 Task: Change  the formatting of the data to Which is Greater than5, In conditional formating, put the option 'Yellow Fill with Drak Yellow Text'In the sheet   Radiant Sales log   book
Action: Mouse moved to (157, 75)
Screenshot: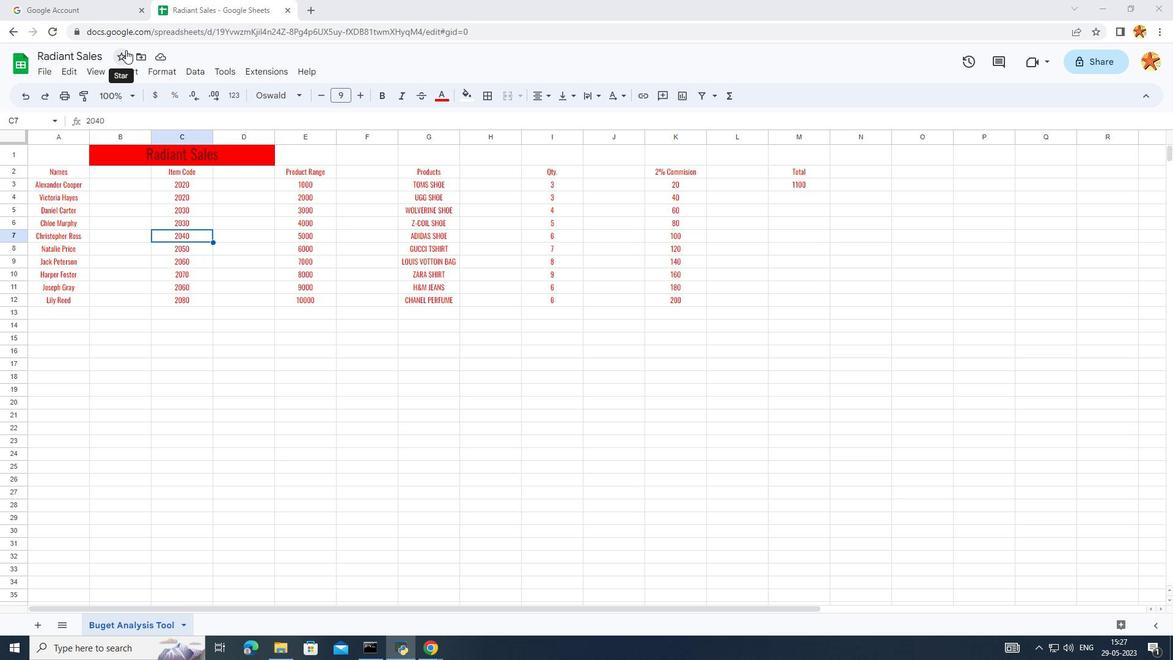 
Action: Mouse pressed left at (157, 75)
Screenshot: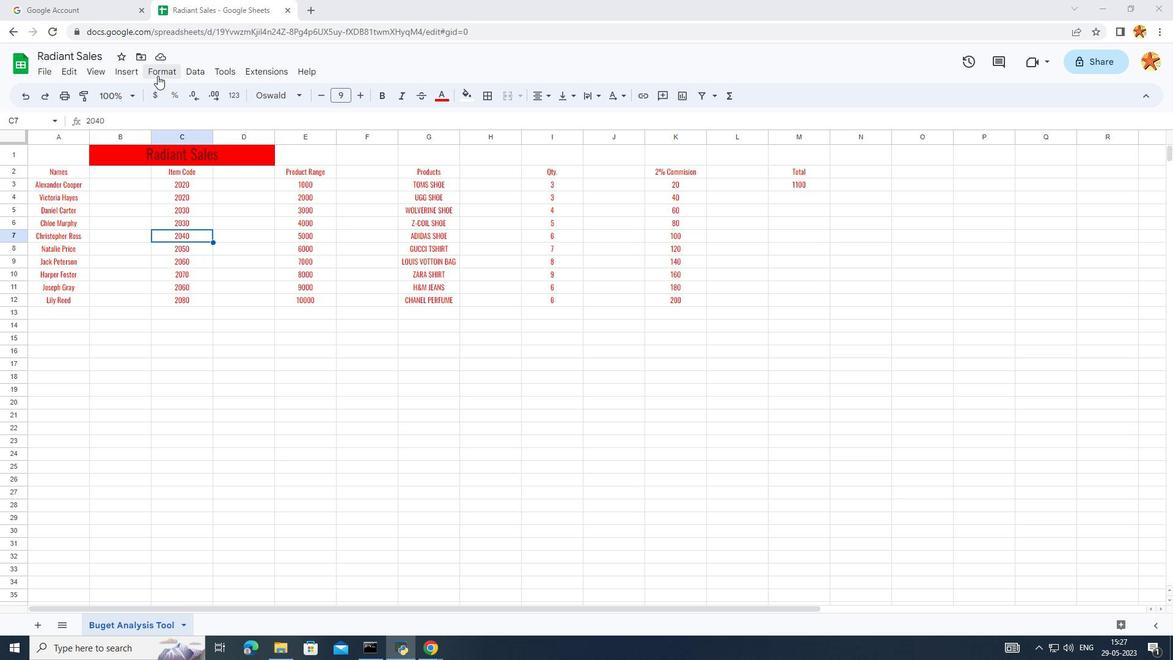 
Action: Mouse moved to (181, 273)
Screenshot: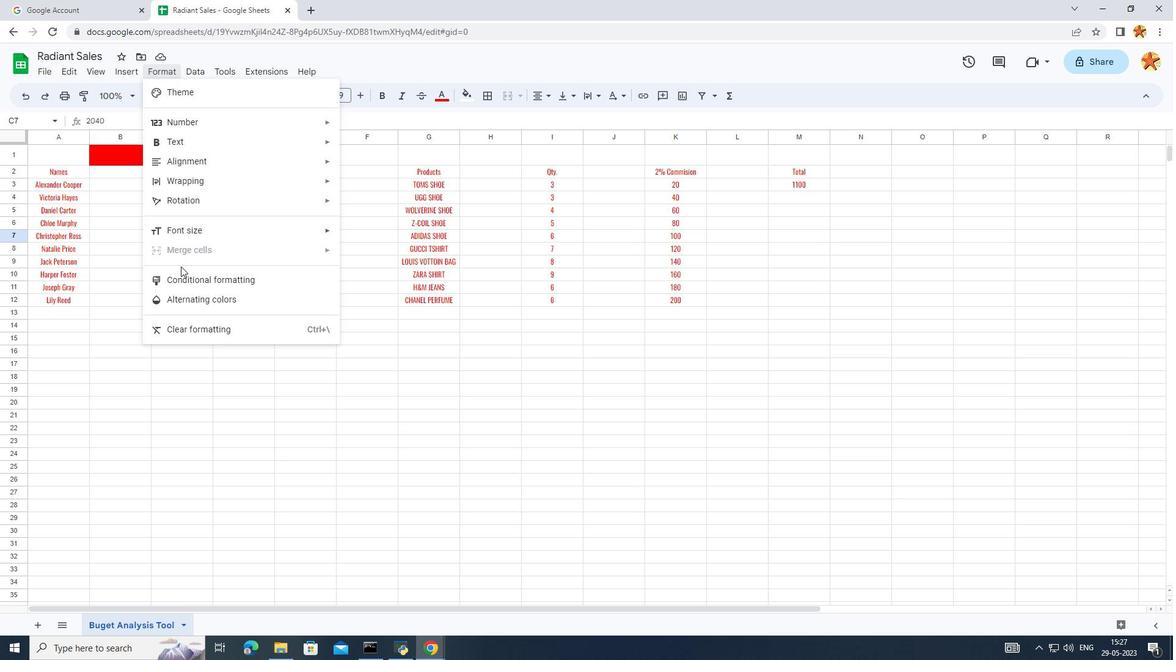 
Action: Mouse pressed left at (181, 273)
Screenshot: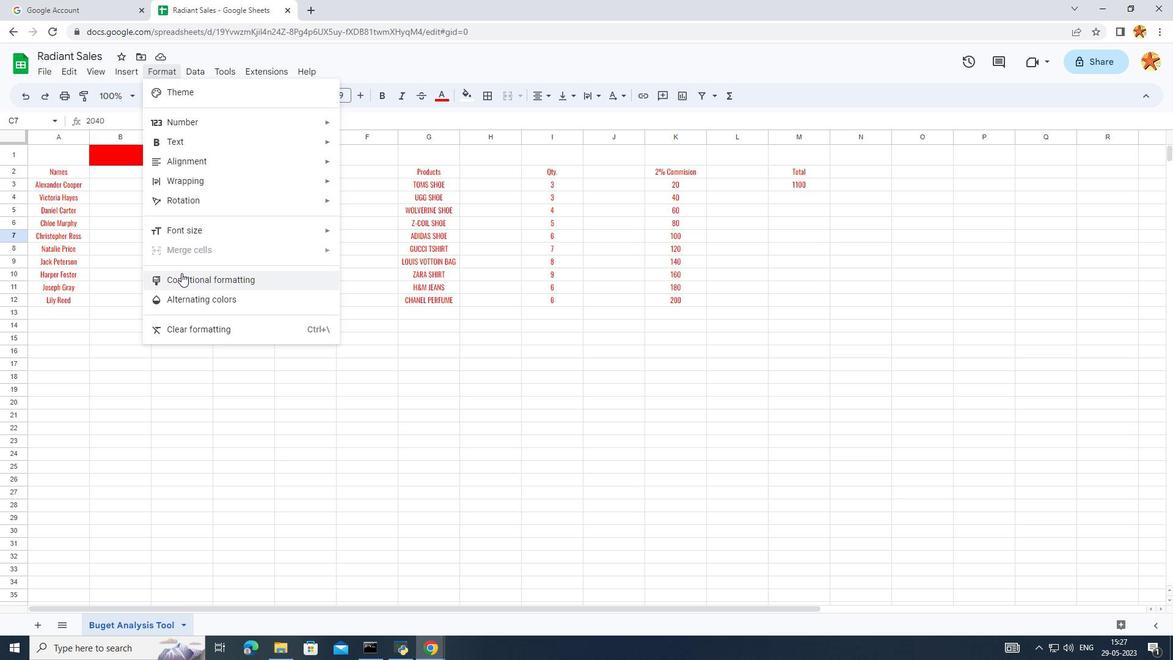 
Action: Mouse moved to (40, 180)
Screenshot: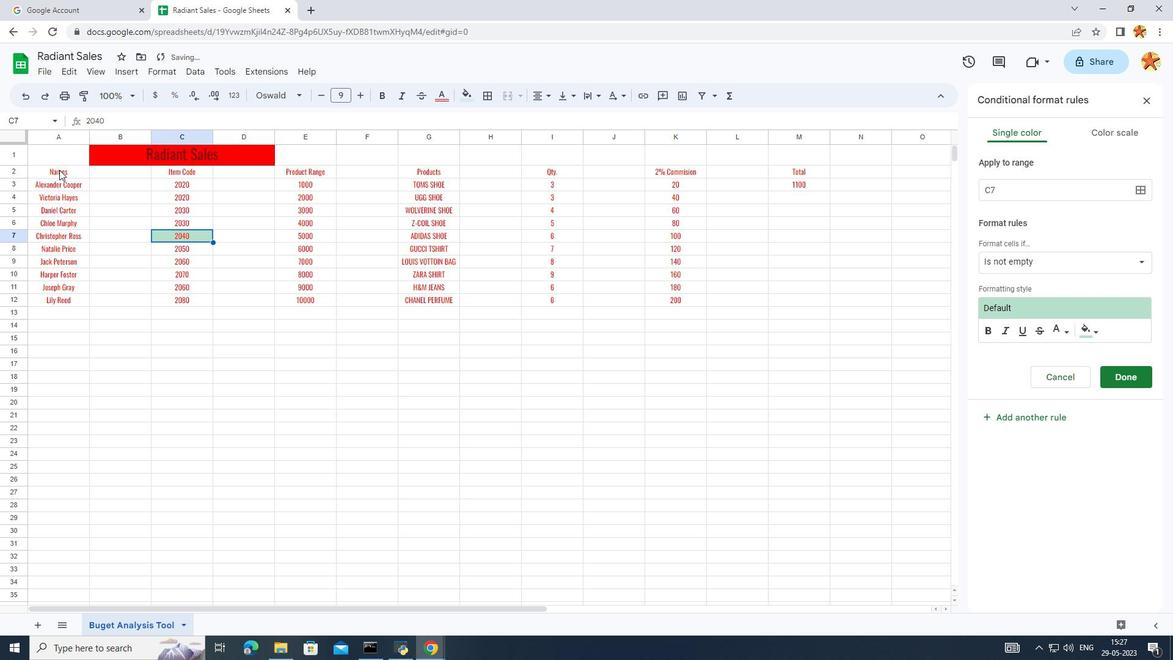 
Action: Mouse pressed left at (40, 180)
Screenshot: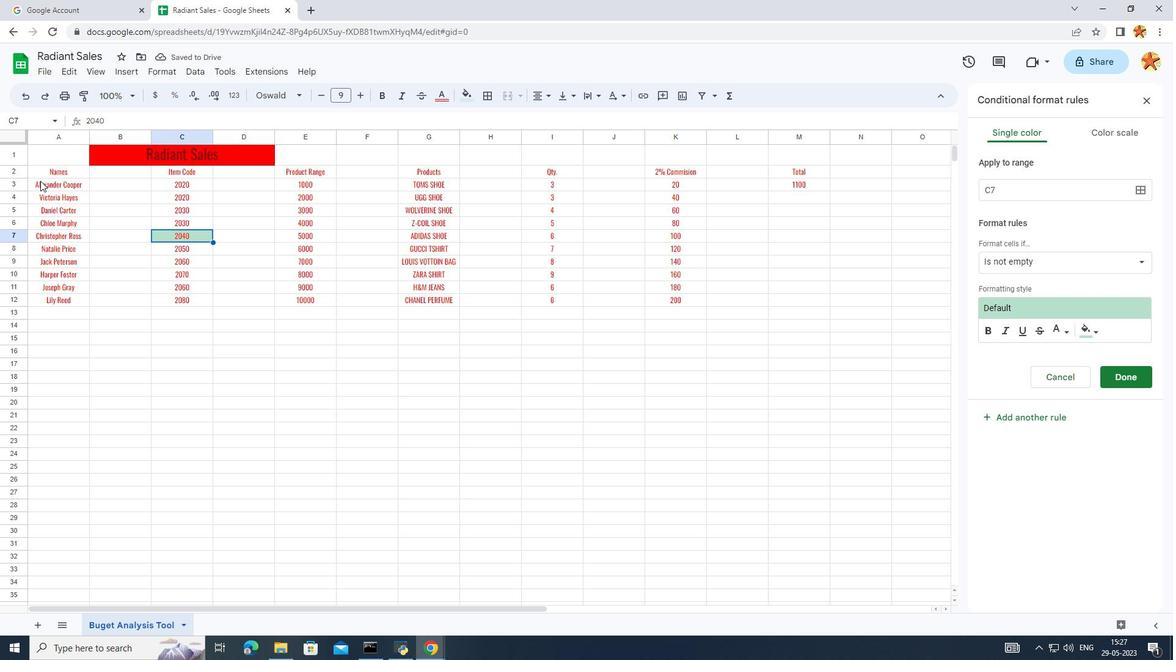 
Action: Mouse moved to (803, 351)
Screenshot: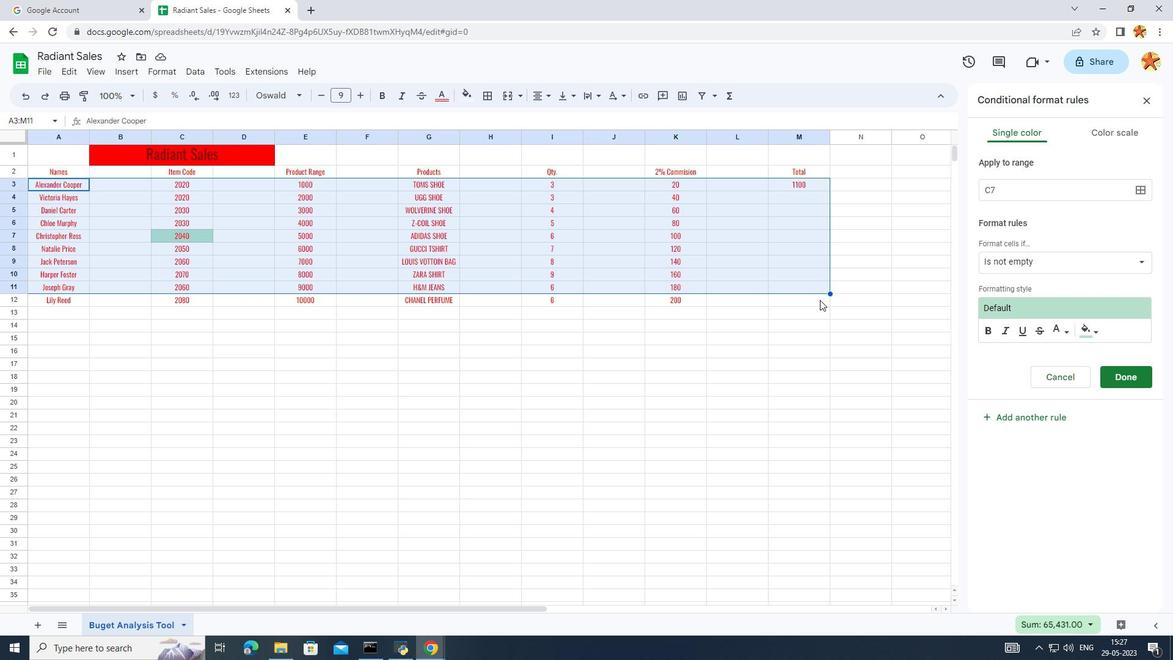 
Action: Mouse pressed left at (803, 351)
Screenshot: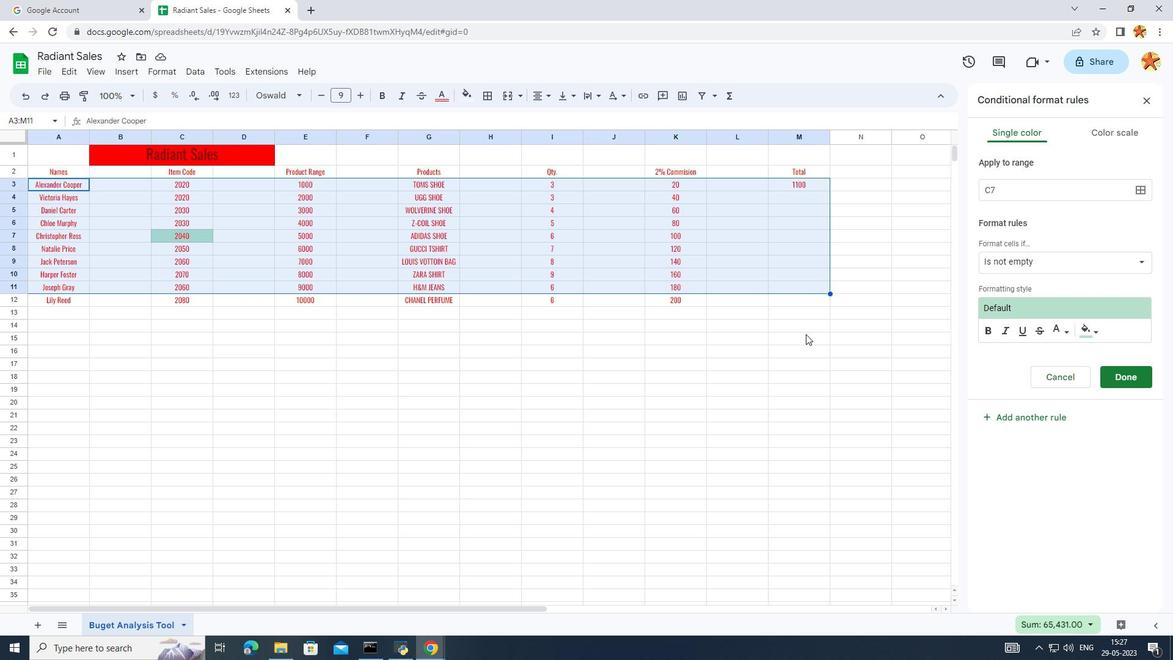 
Action: Mouse moved to (833, 311)
Screenshot: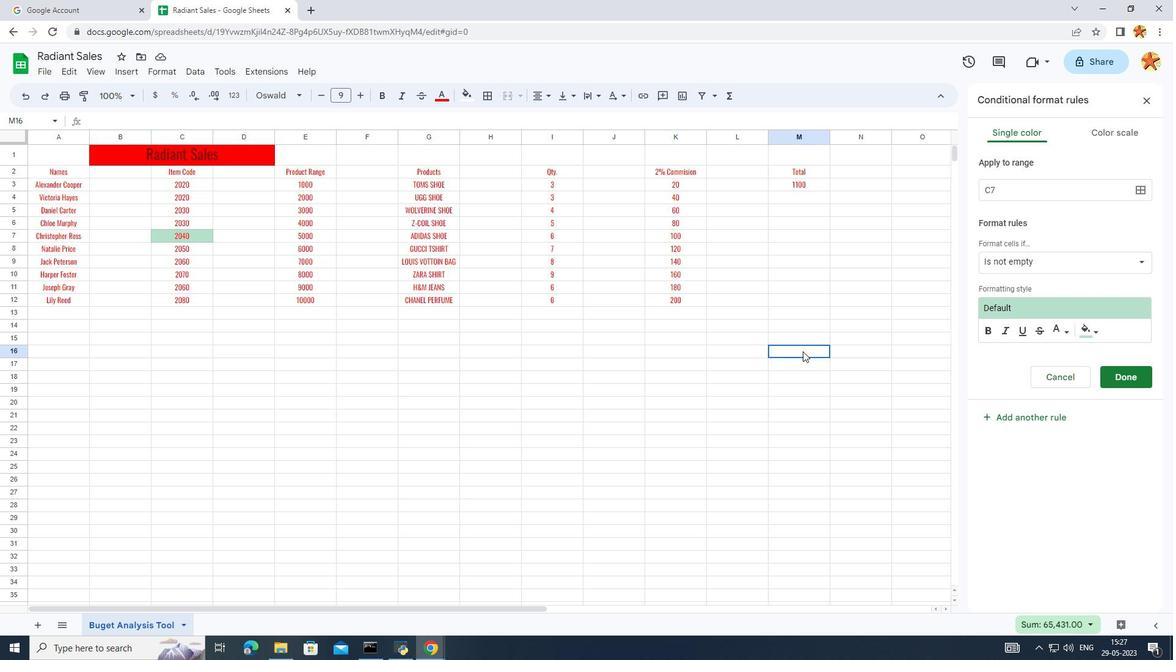 
Action: Mouse pressed left at (833, 311)
Screenshot: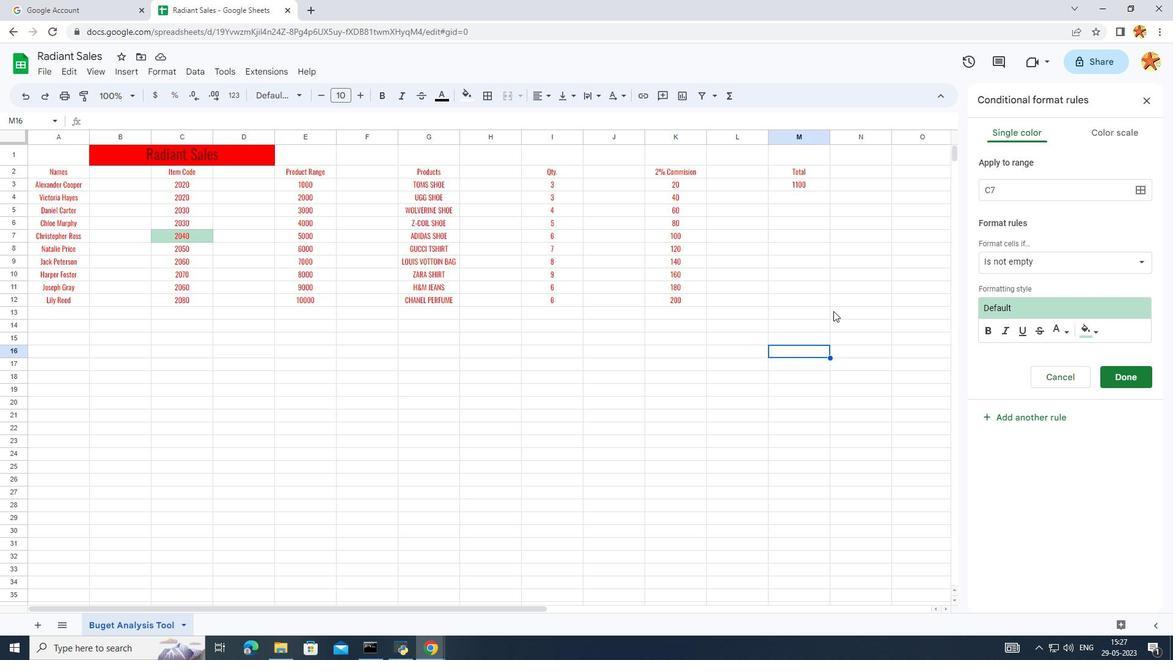 
Action: Mouse moved to (34, 202)
Screenshot: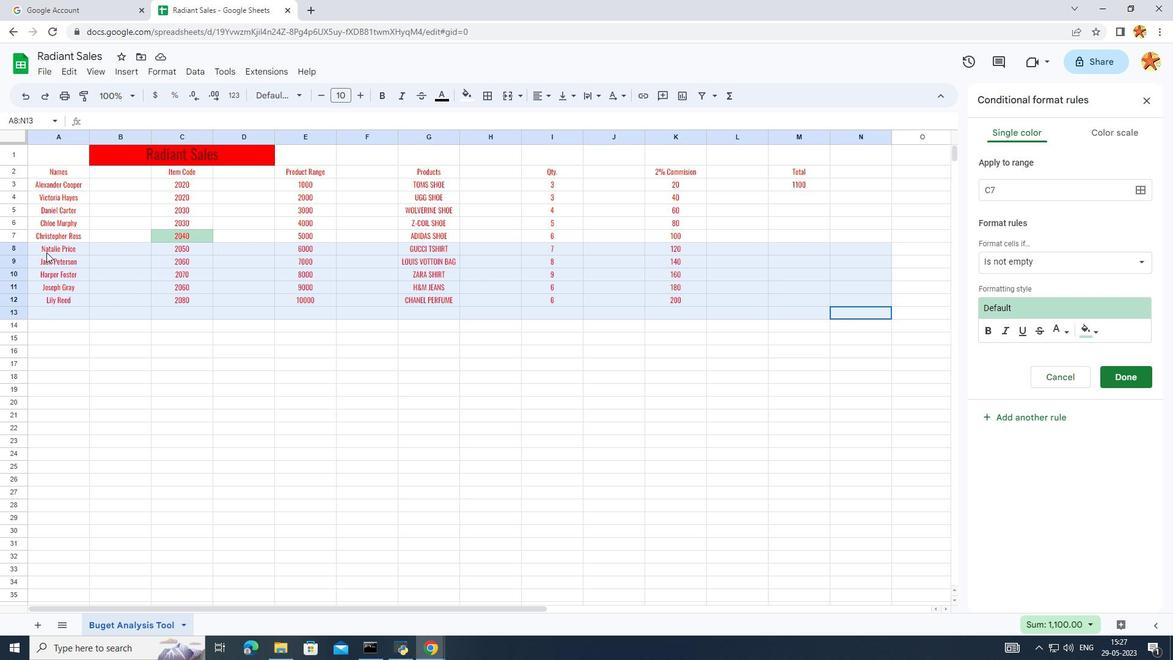 
Action: Mouse pressed left at (34, 207)
Screenshot: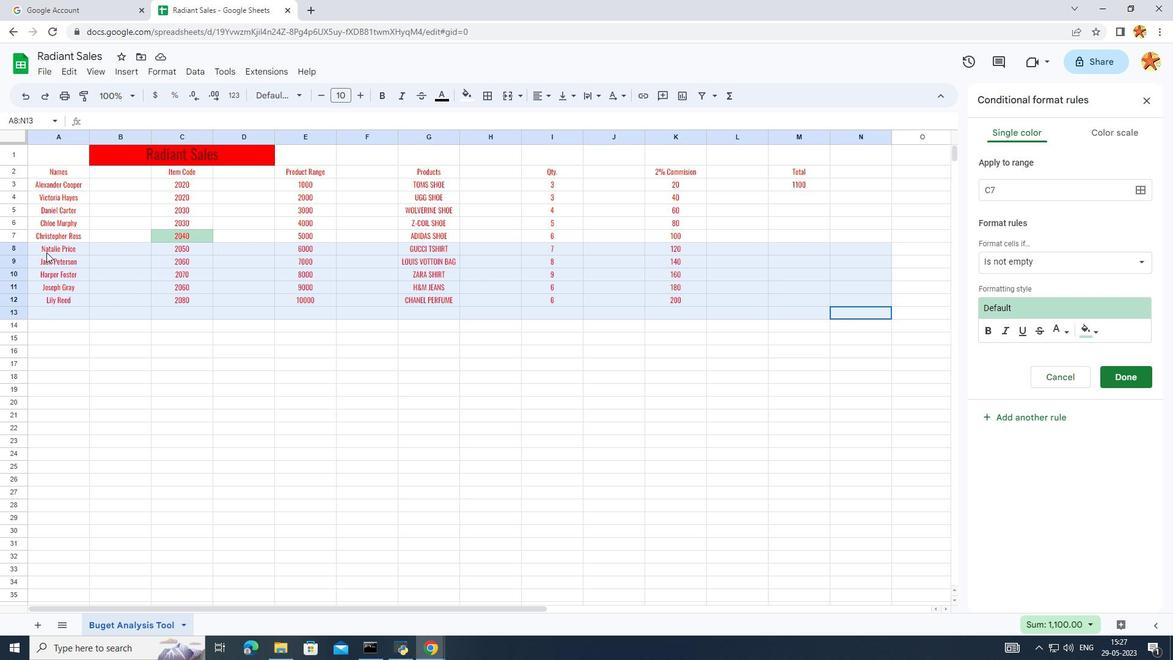 
Action: Mouse moved to (780, 341)
Screenshot: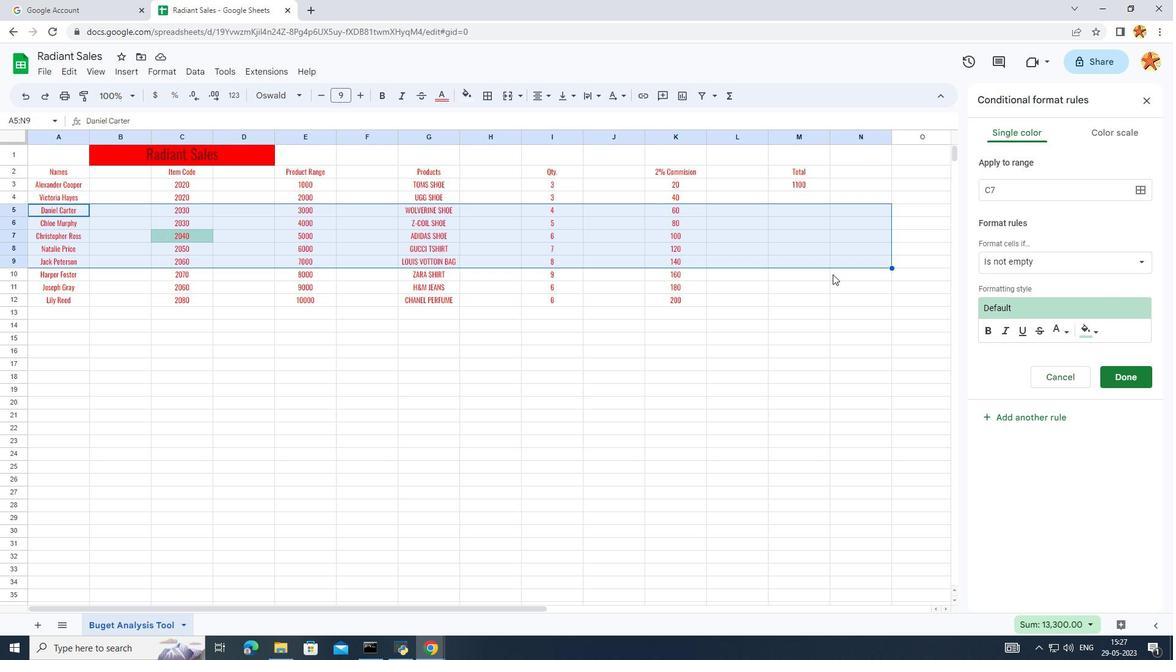 
Action: Mouse pressed left at (780, 341)
Screenshot: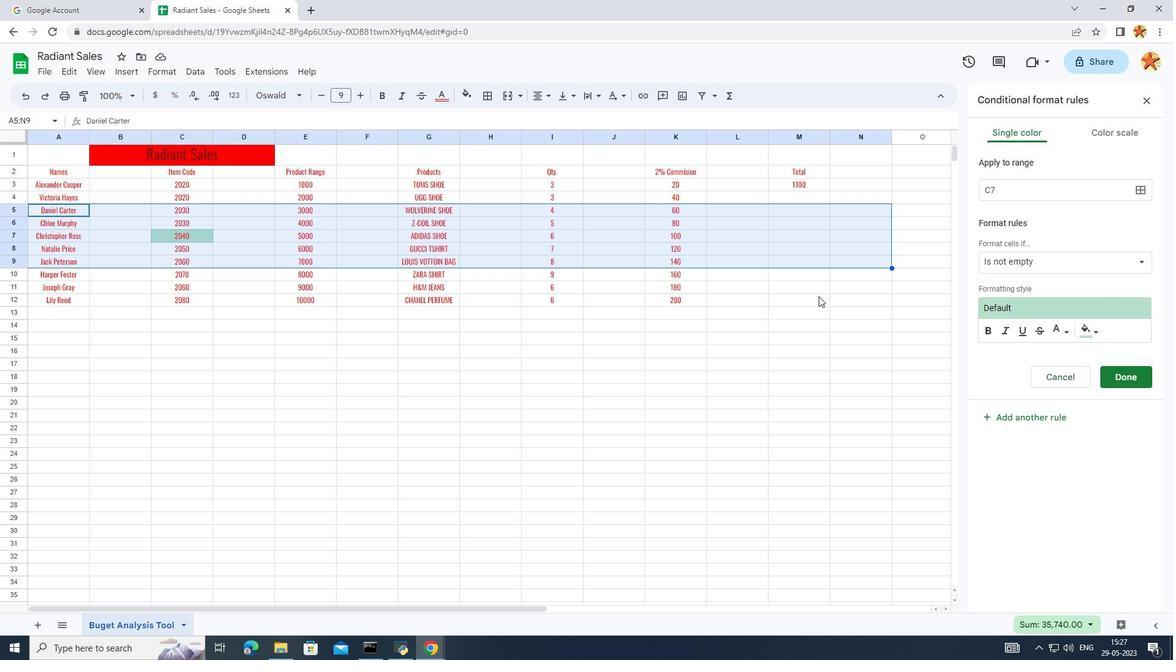 
Action: Mouse moved to (809, 303)
Screenshot: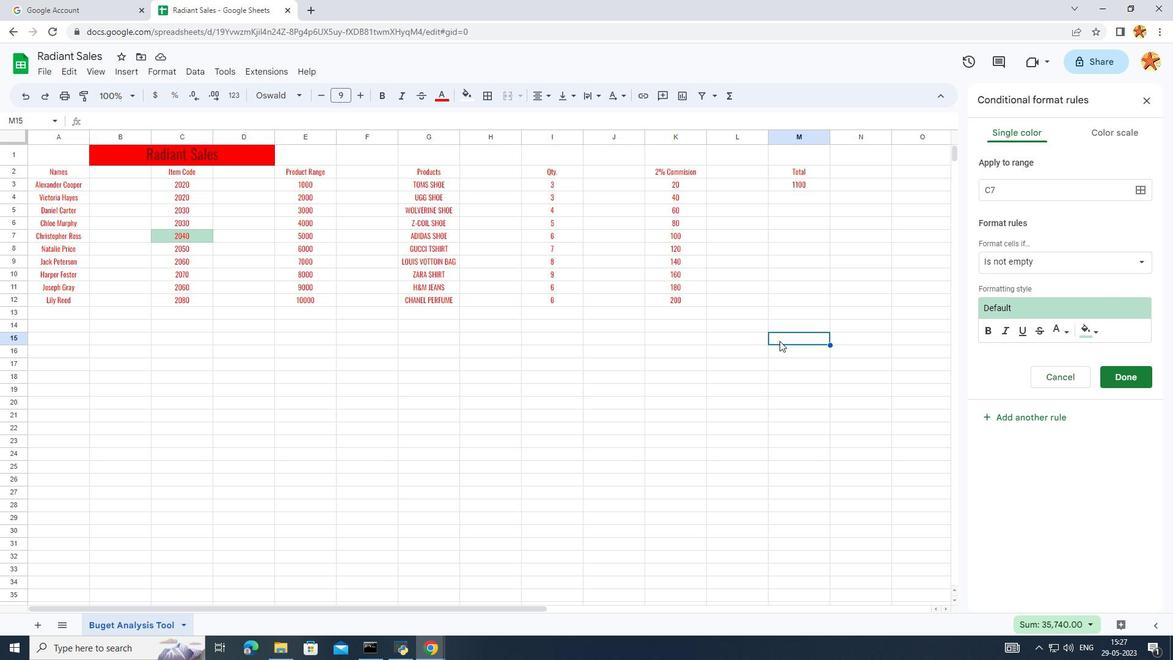 
Action: Mouse pressed left at (809, 303)
Screenshot: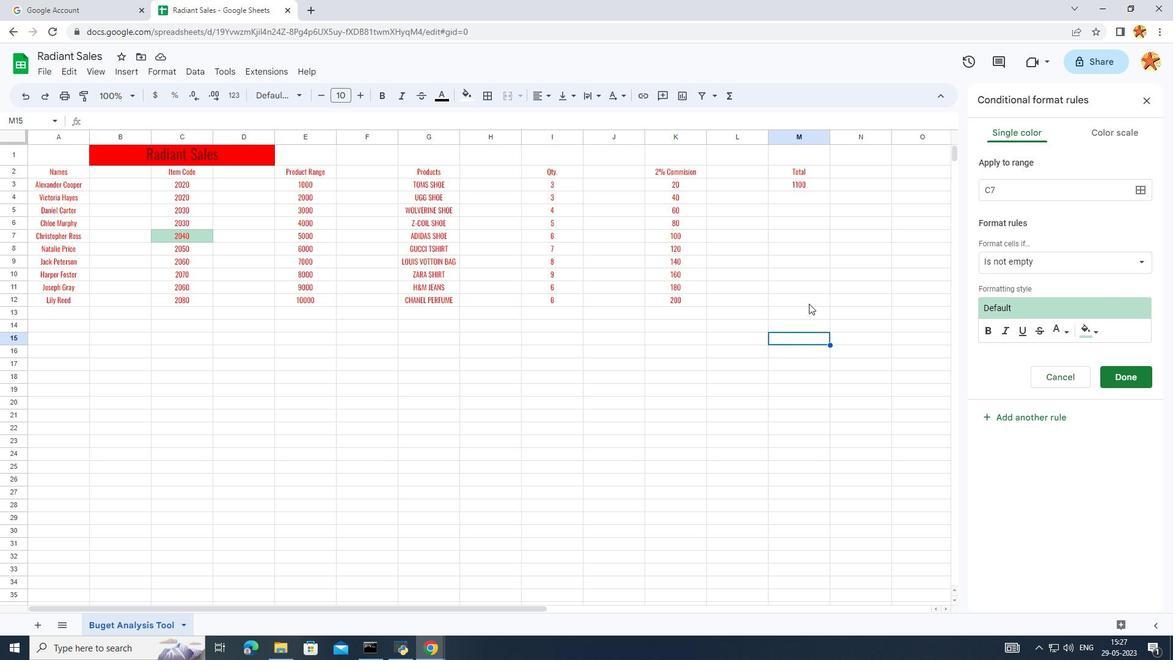 
Action: Mouse moved to (791, 162)
Screenshot: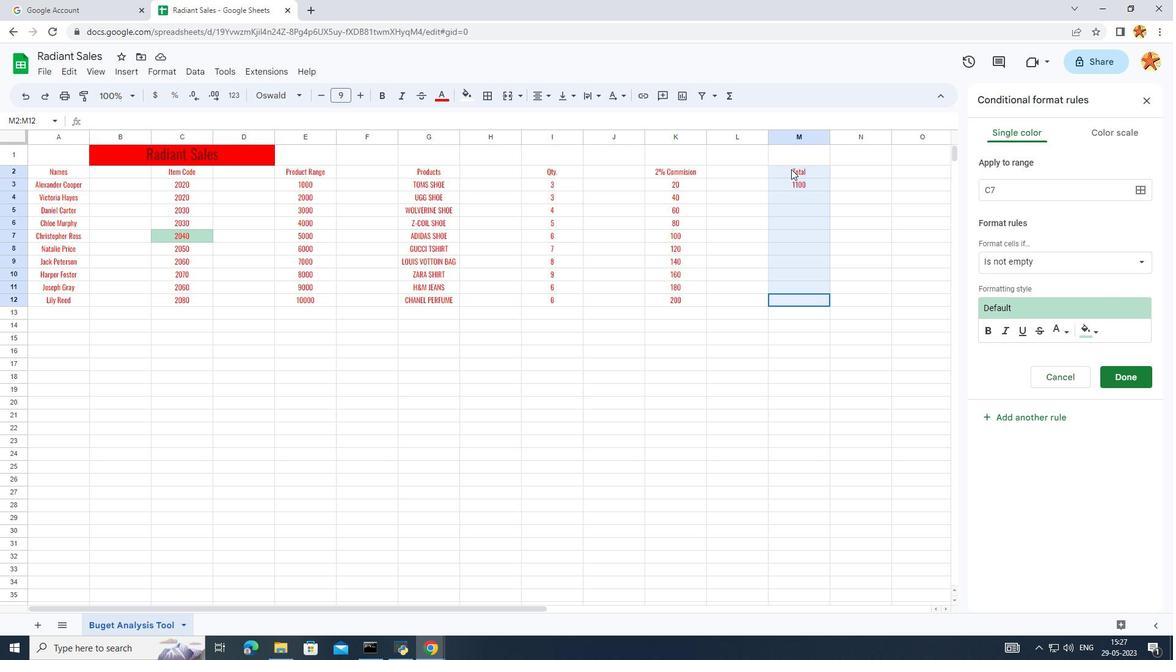 
Action: Mouse pressed left at (791, 163)
Screenshot: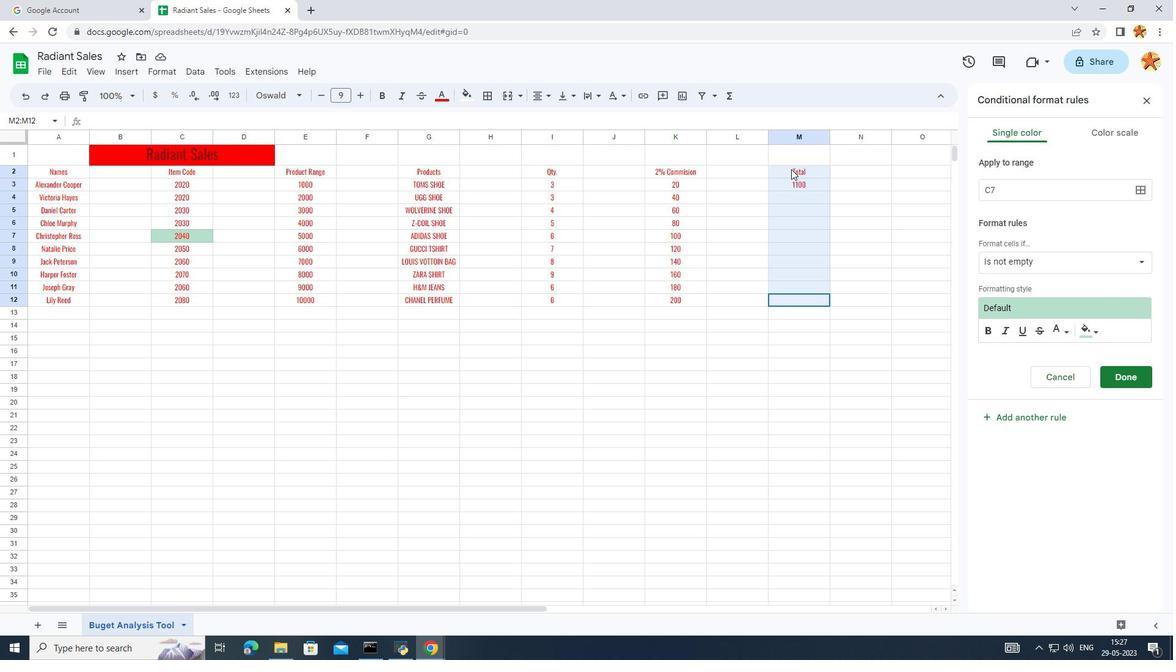 
Action: Mouse moved to (1033, 265)
Screenshot: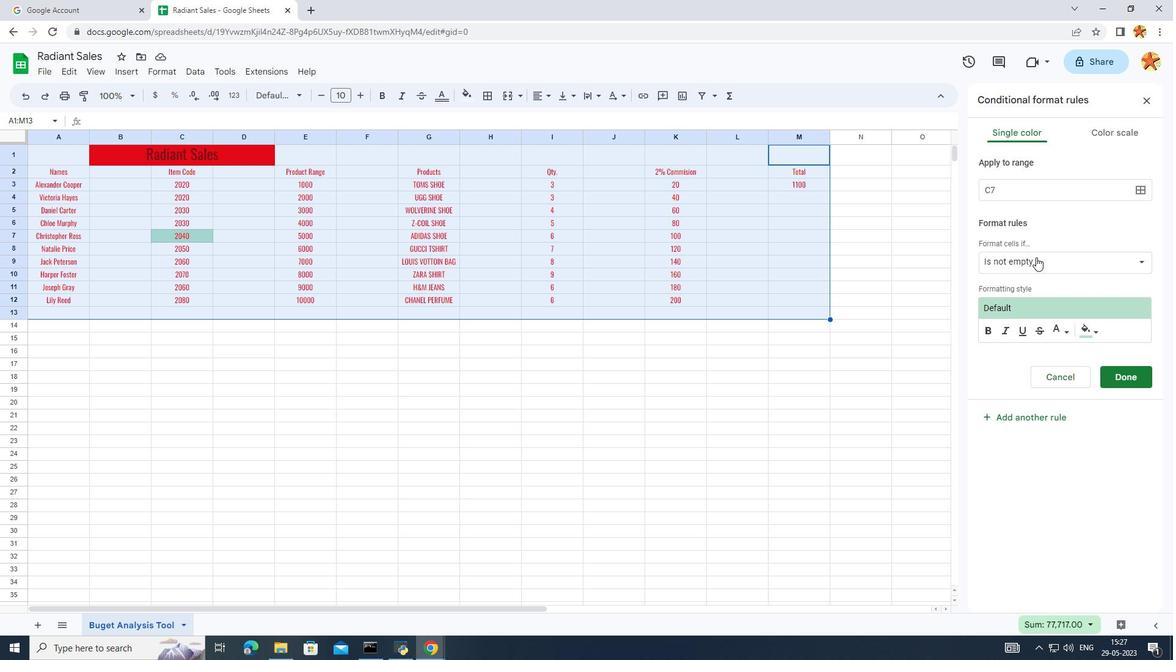 
Action: Mouse pressed left at (1033, 265)
Screenshot: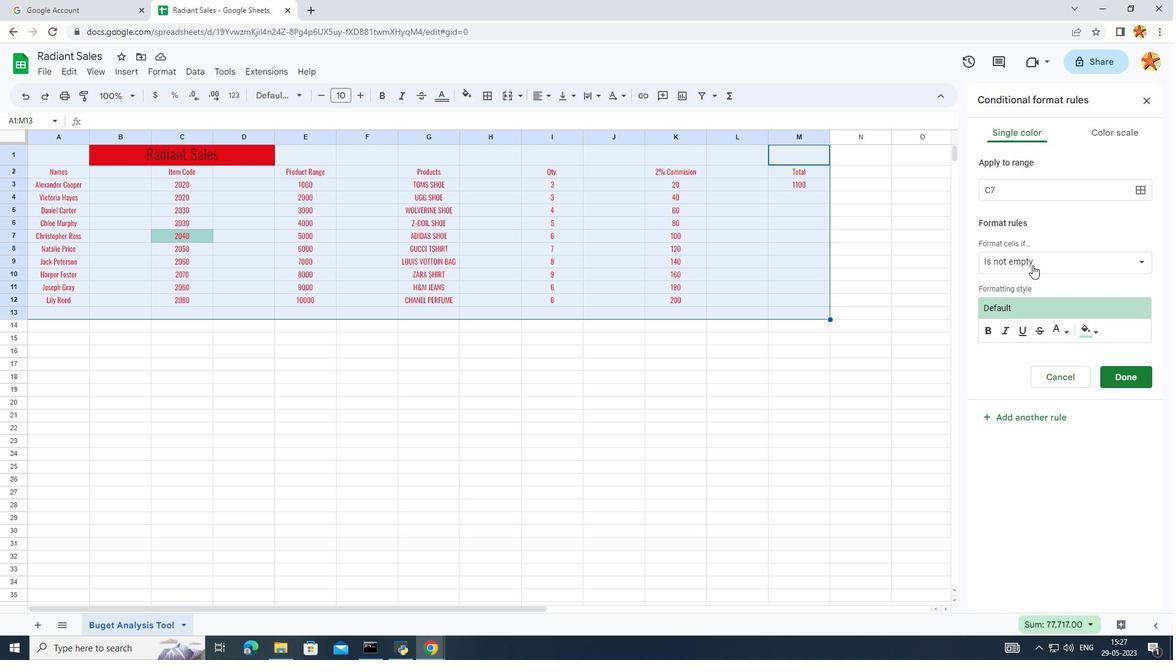 
Action: Mouse moved to (1006, 456)
Screenshot: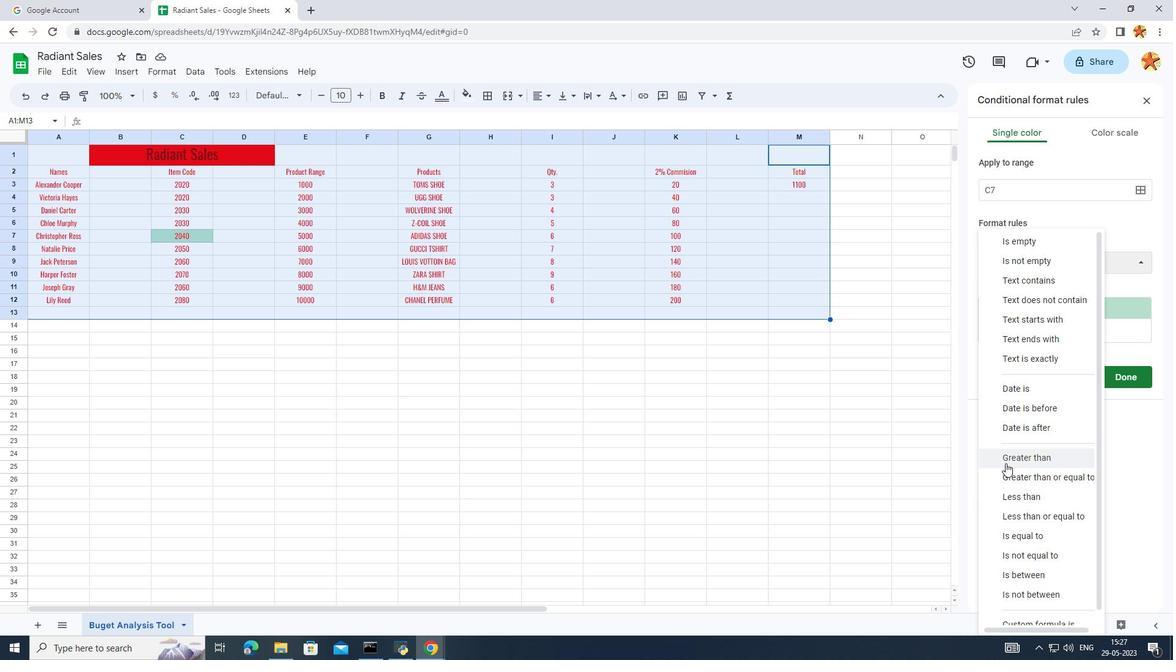 
Action: Mouse pressed left at (1006, 456)
Screenshot: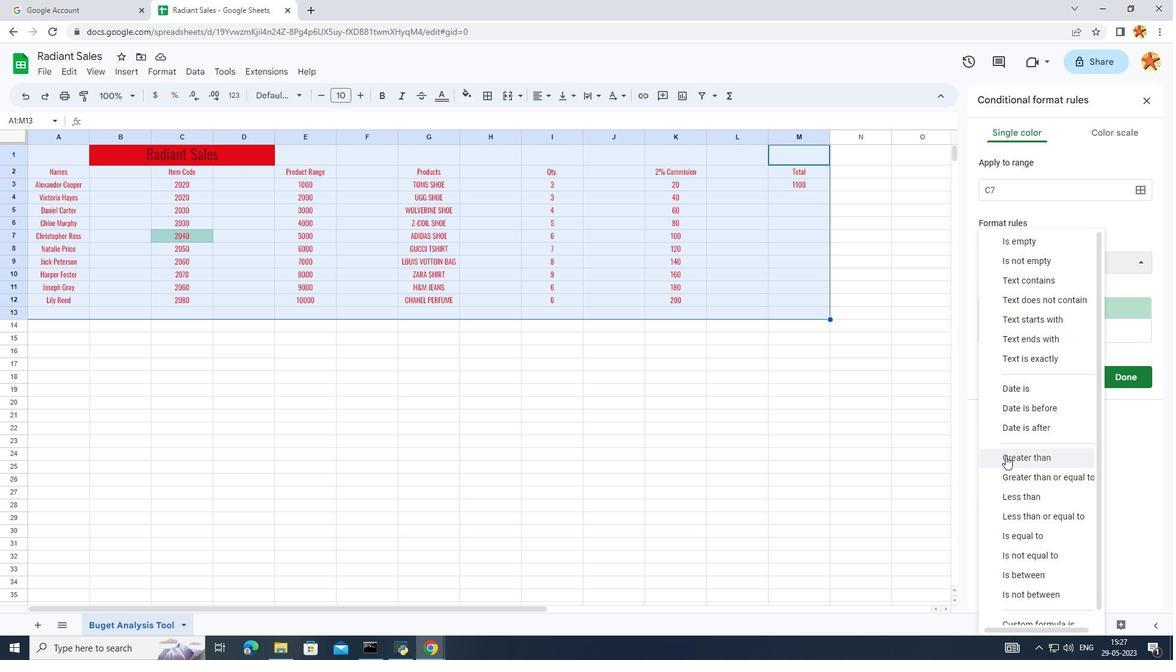 
Action: Mouse moved to (989, 287)
Screenshot: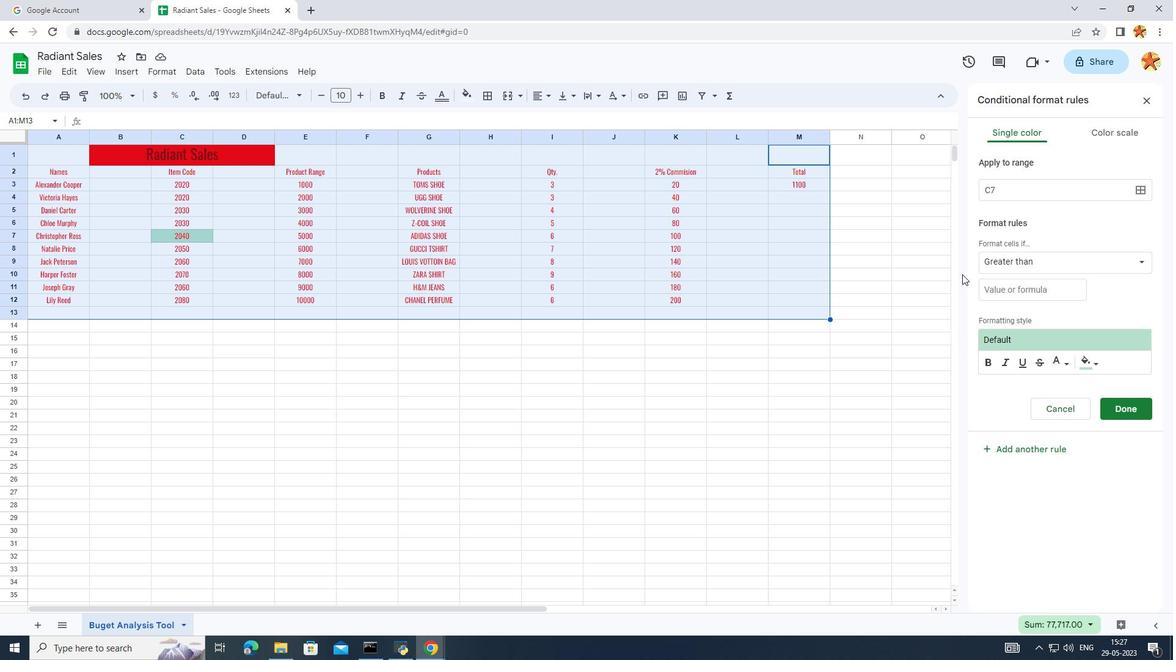 
Action: Mouse pressed left at (989, 287)
Screenshot: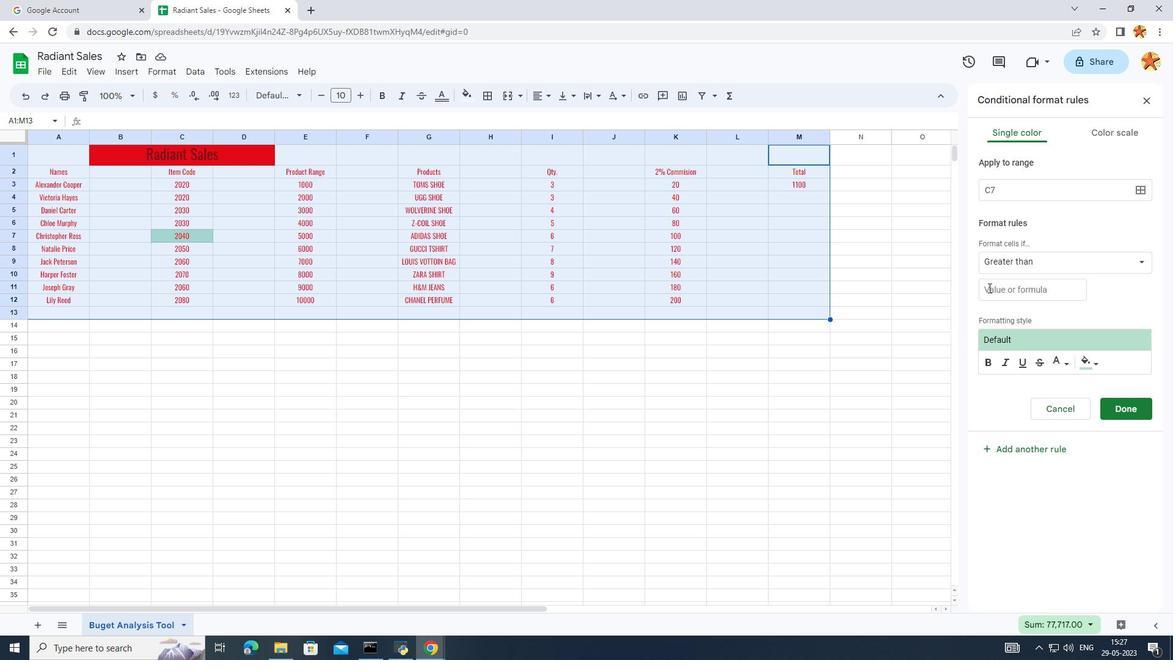 
Action: Key pressed 5
Screenshot: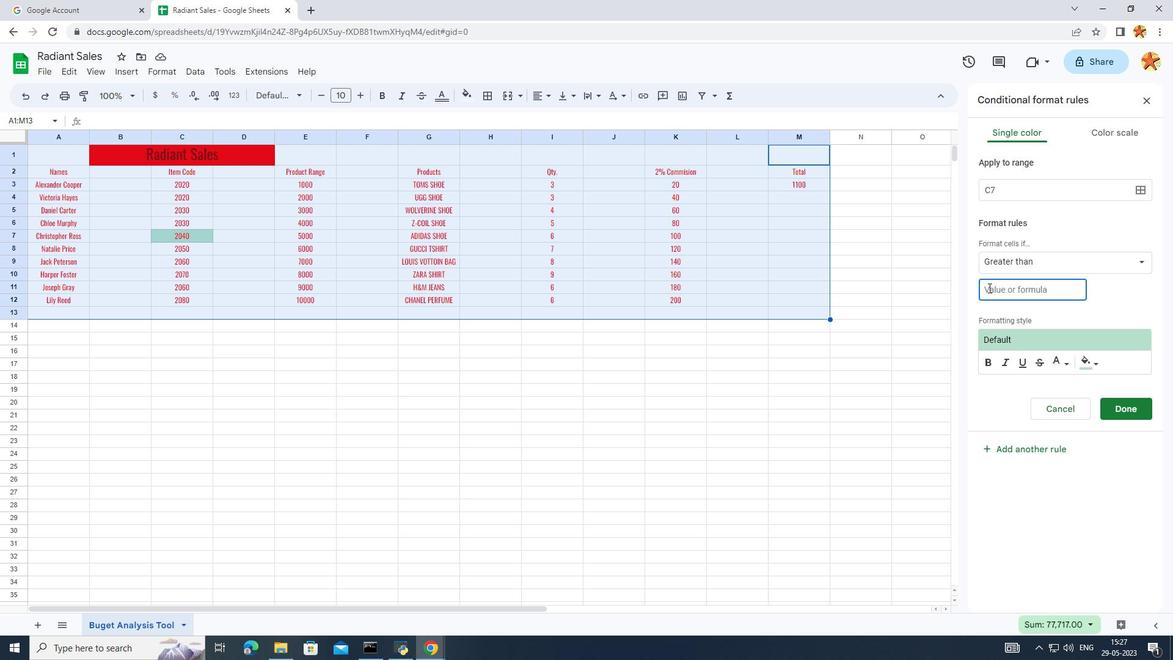
Action: Mouse moved to (1089, 358)
Screenshot: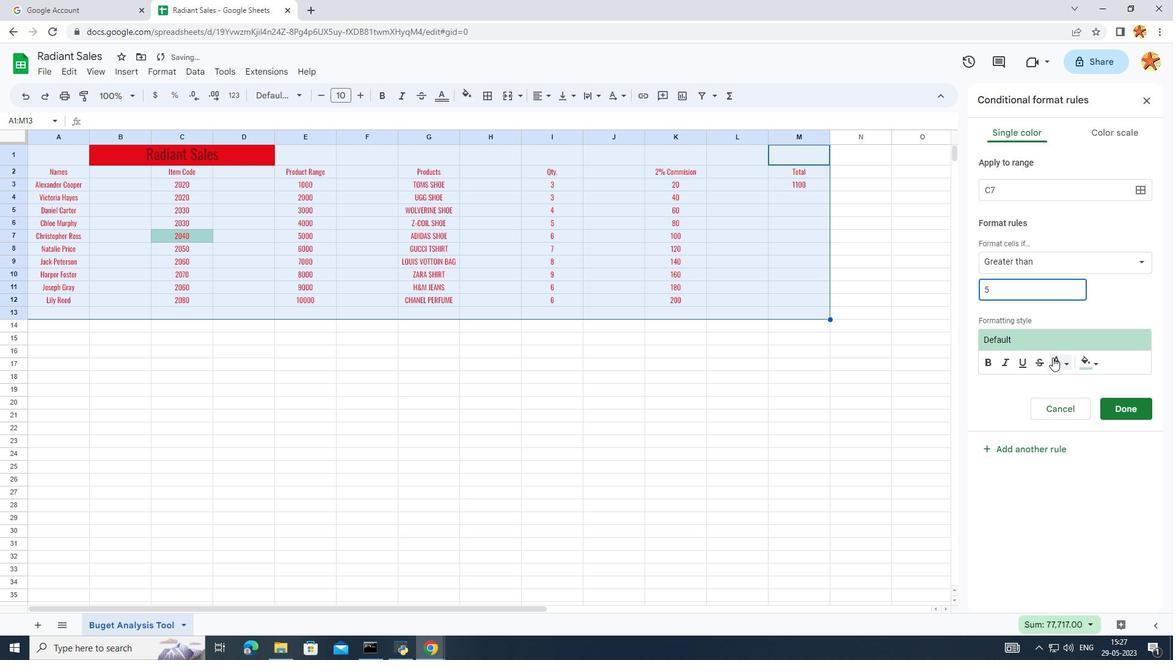 
Action: Mouse pressed left at (1089, 358)
Screenshot: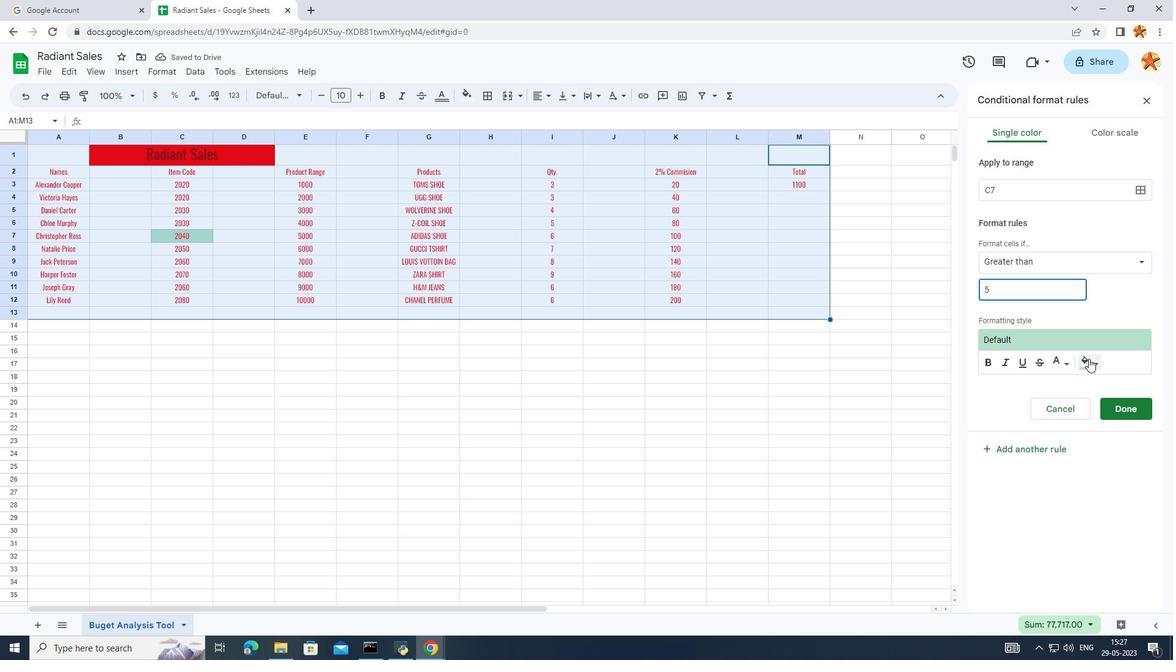 
Action: Mouse moved to (1008, 483)
Screenshot: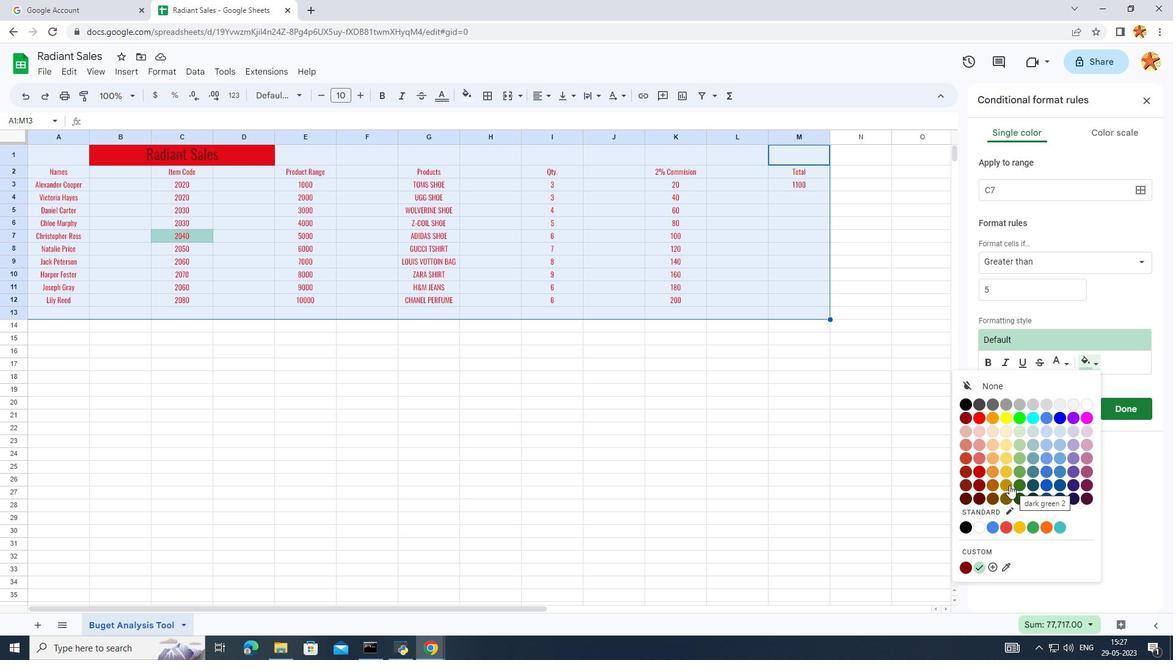 
Action: Mouse pressed left at (1008, 483)
Screenshot: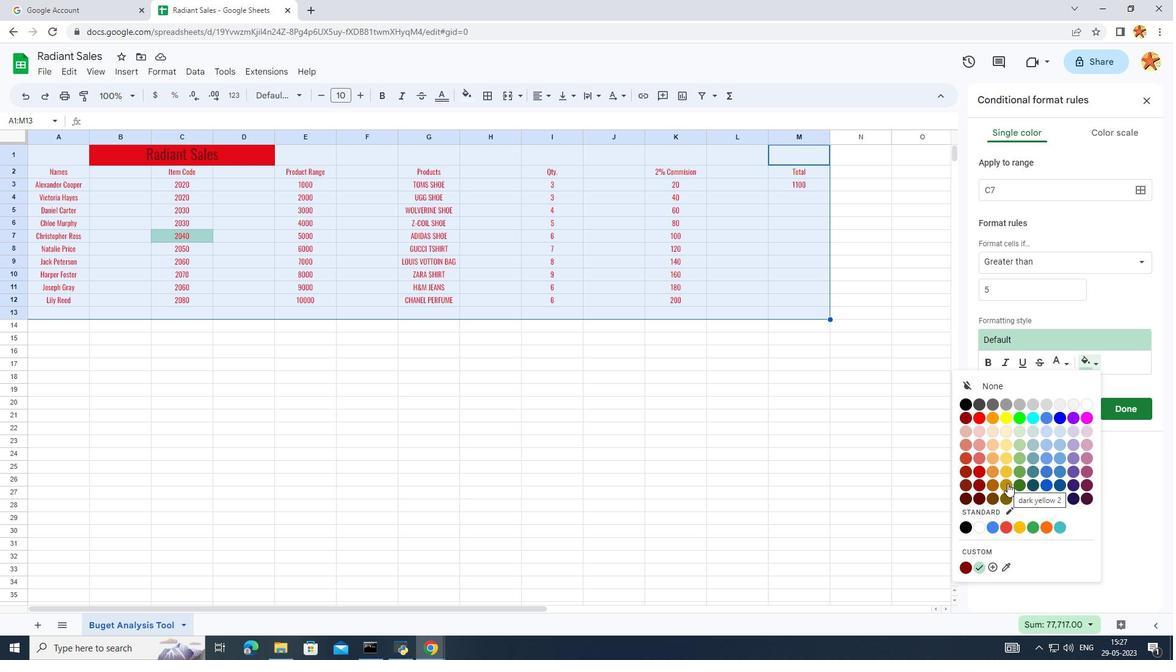 
Action: Mouse moved to (1138, 409)
Screenshot: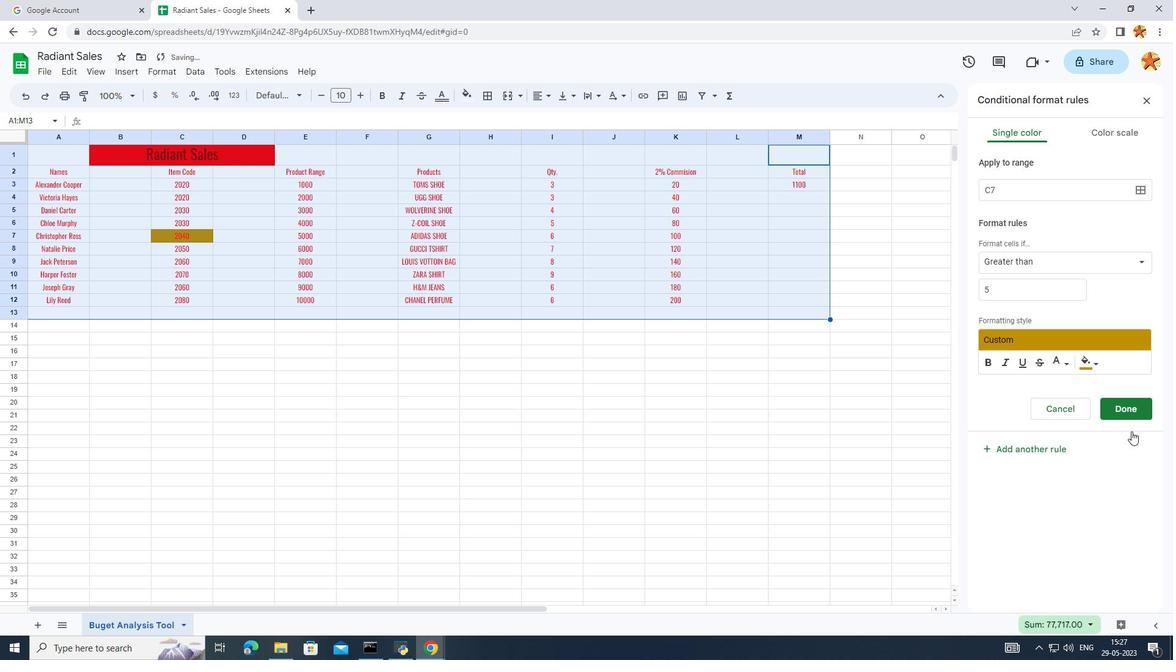 
Action: Mouse pressed left at (1138, 409)
Screenshot: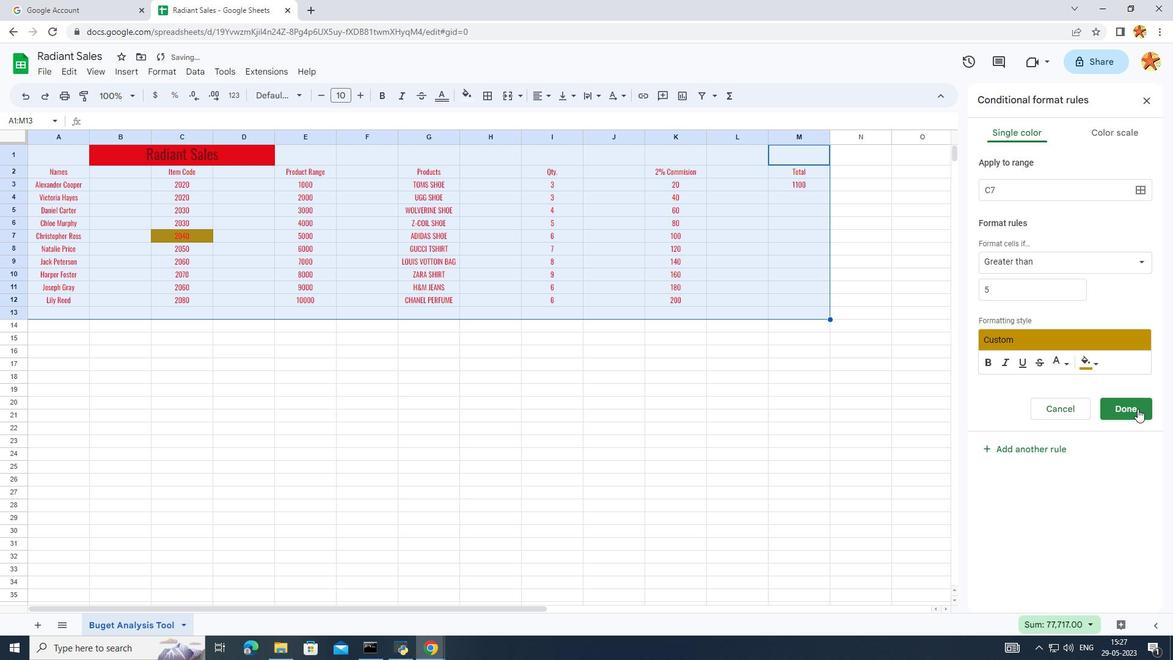 
Action: Mouse moved to (306, 488)
Screenshot: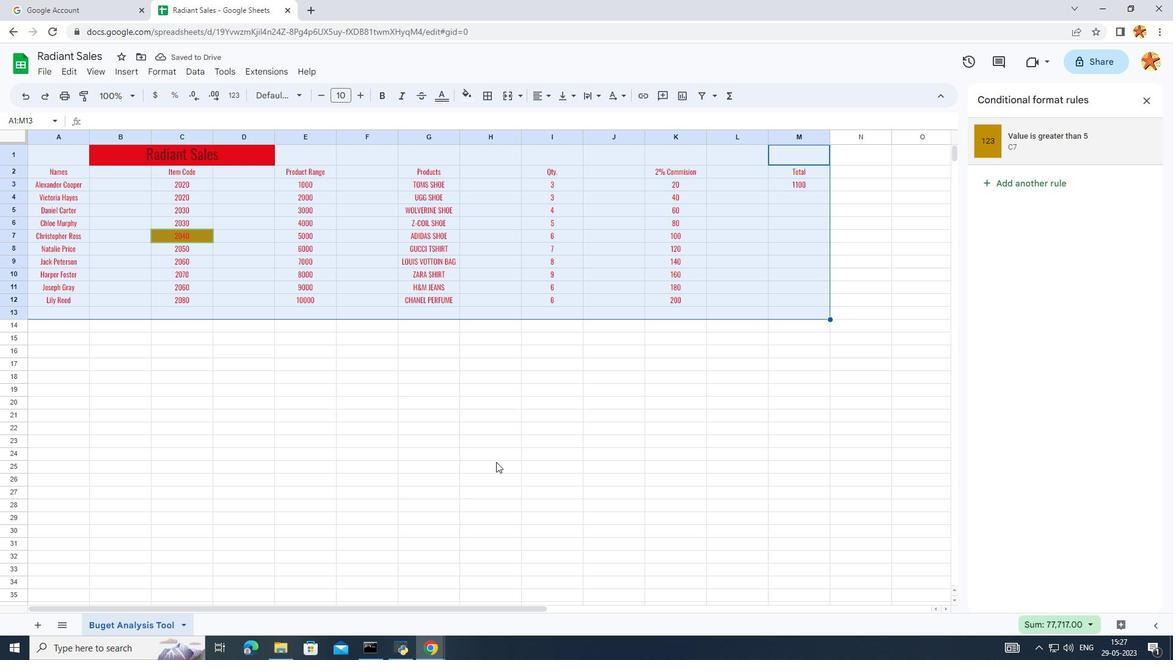 
Action: Mouse pressed left at (306, 488)
Screenshot: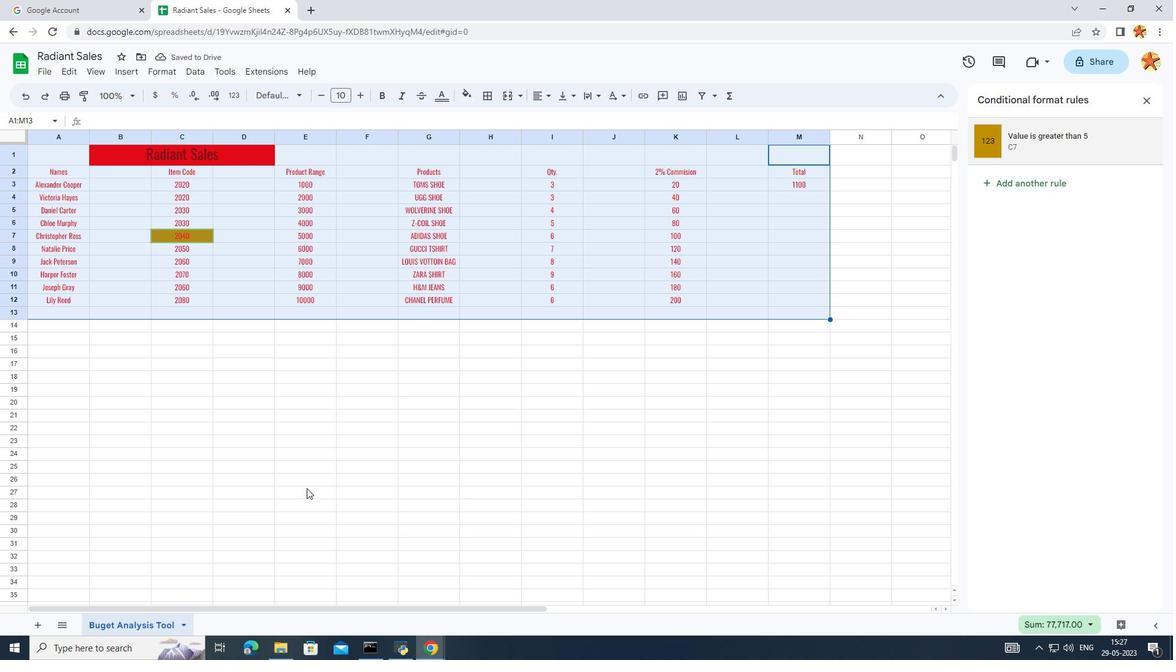 
Action: Mouse moved to (27, 174)
Screenshot: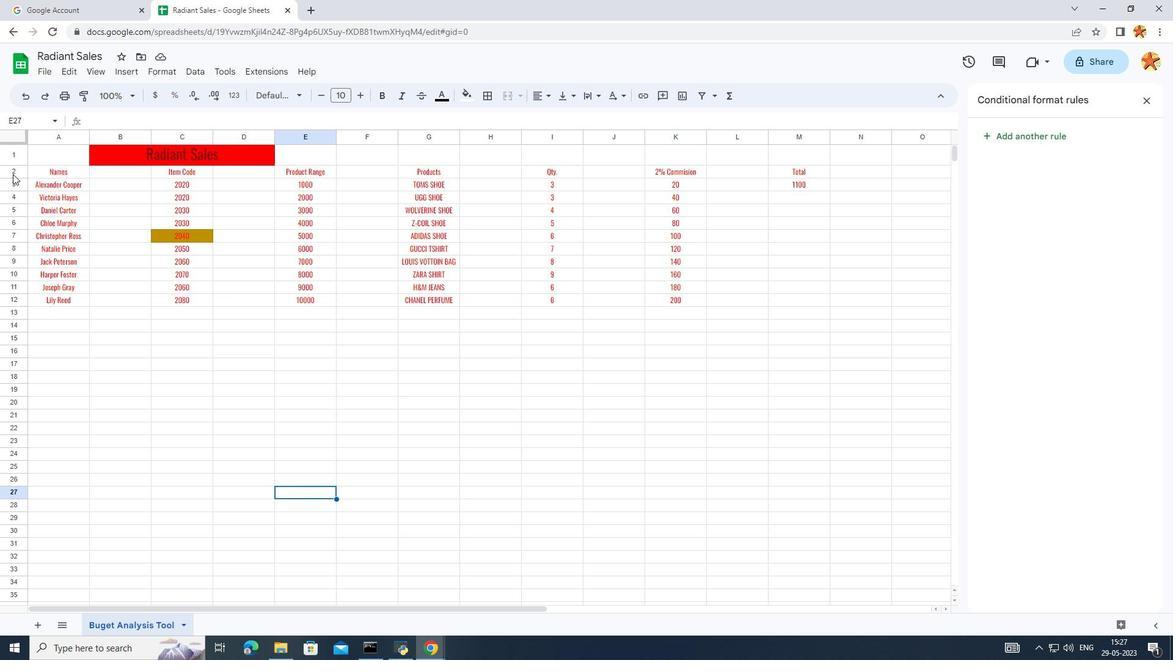 
Action: Mouse pressed left at (27, 174)
Screenshot: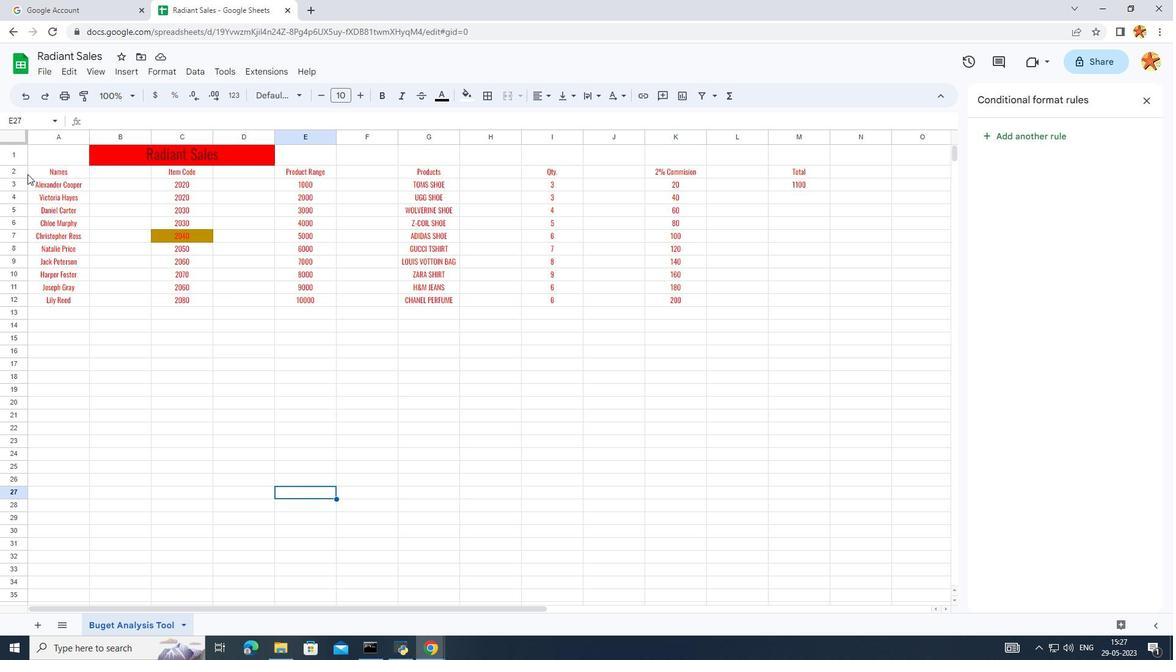 
Action: Mouse moved to (1033, 137)
Screenshot: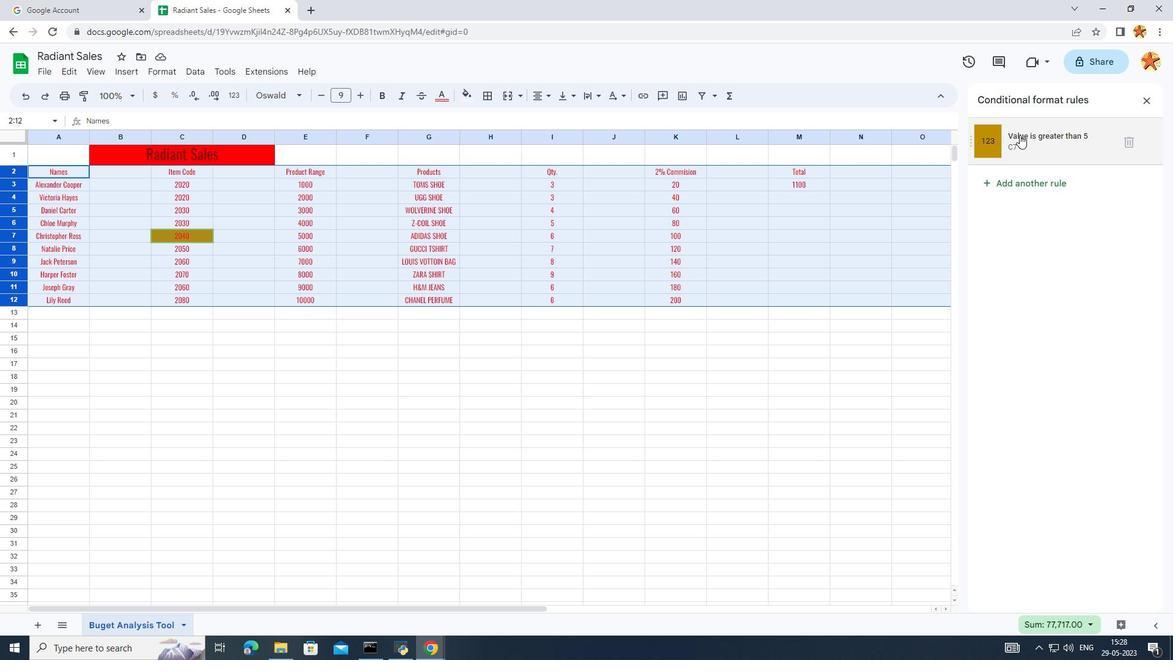 
Action: Mouse pressed left at (1033, 137)
Screenshot: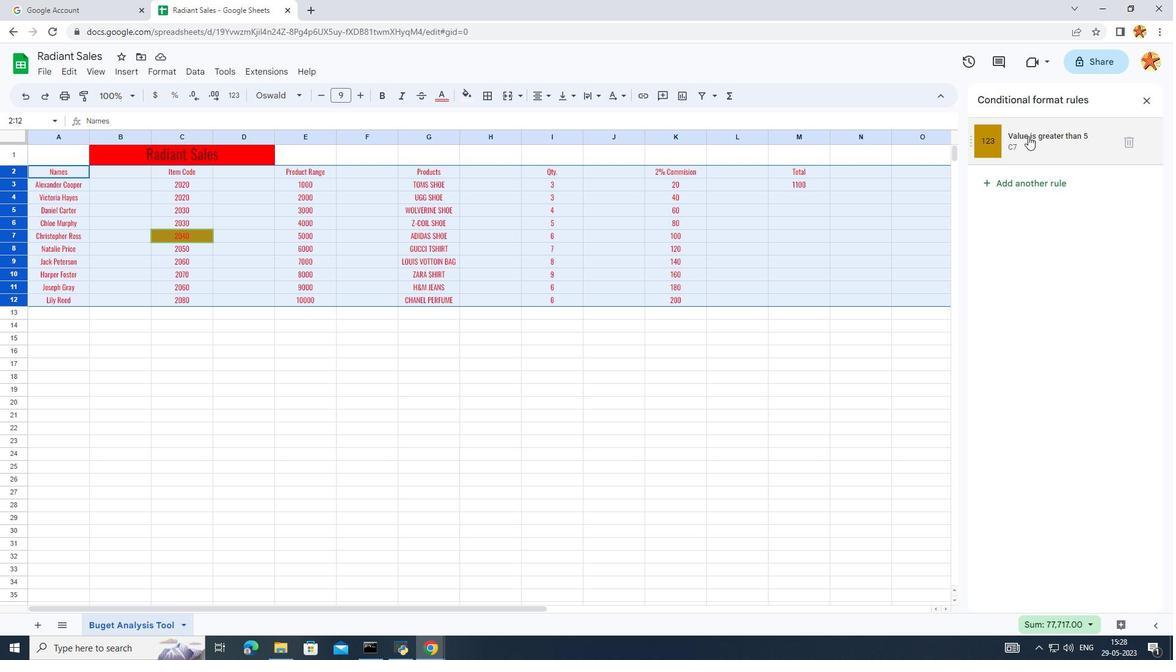
Action: Mouse moved to (1027, 191)
Screenshot: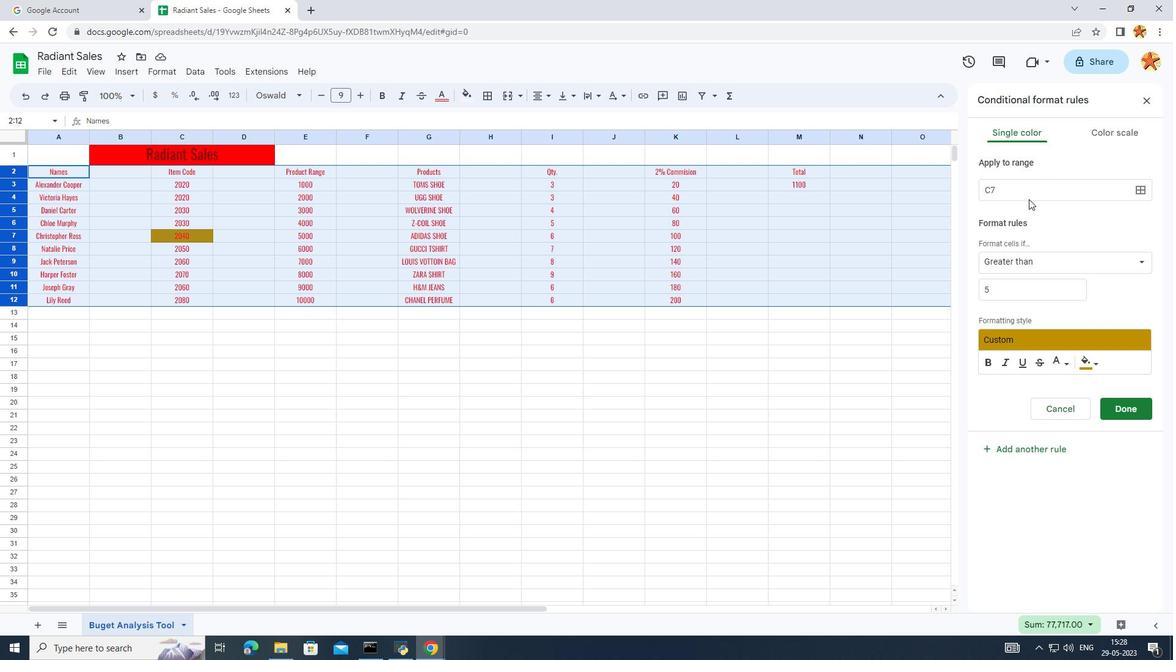
Action: Mouse pressed left at (1027, 191)
Screenshot: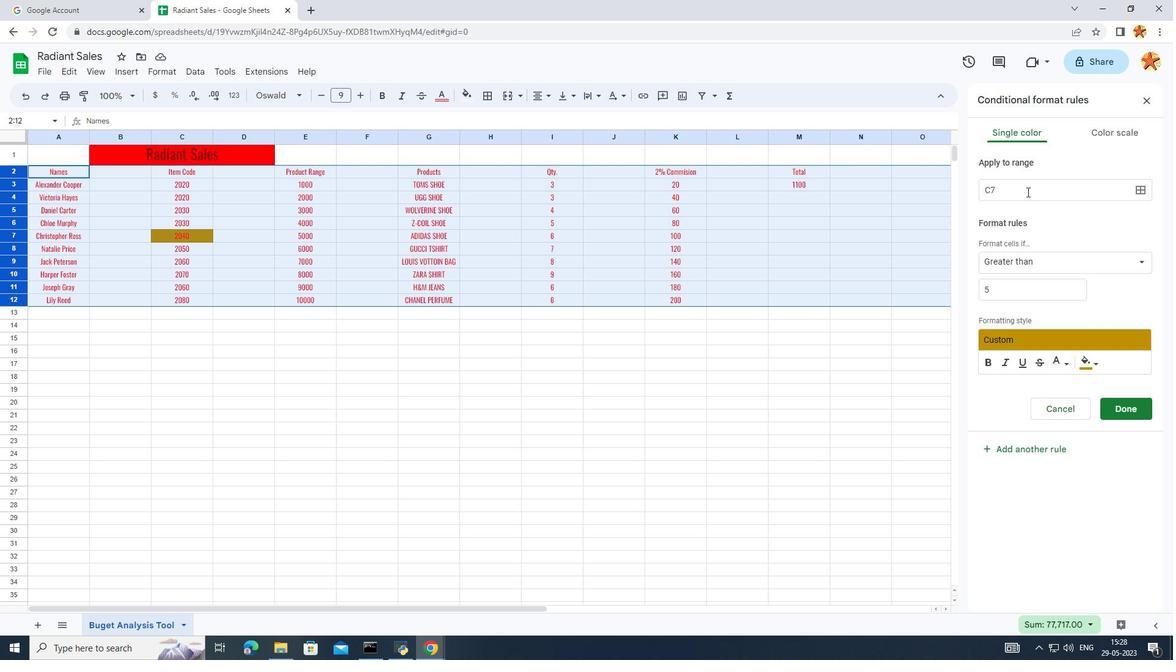 
Action: Mouse pressed left at (1027, 191)
Screenshot: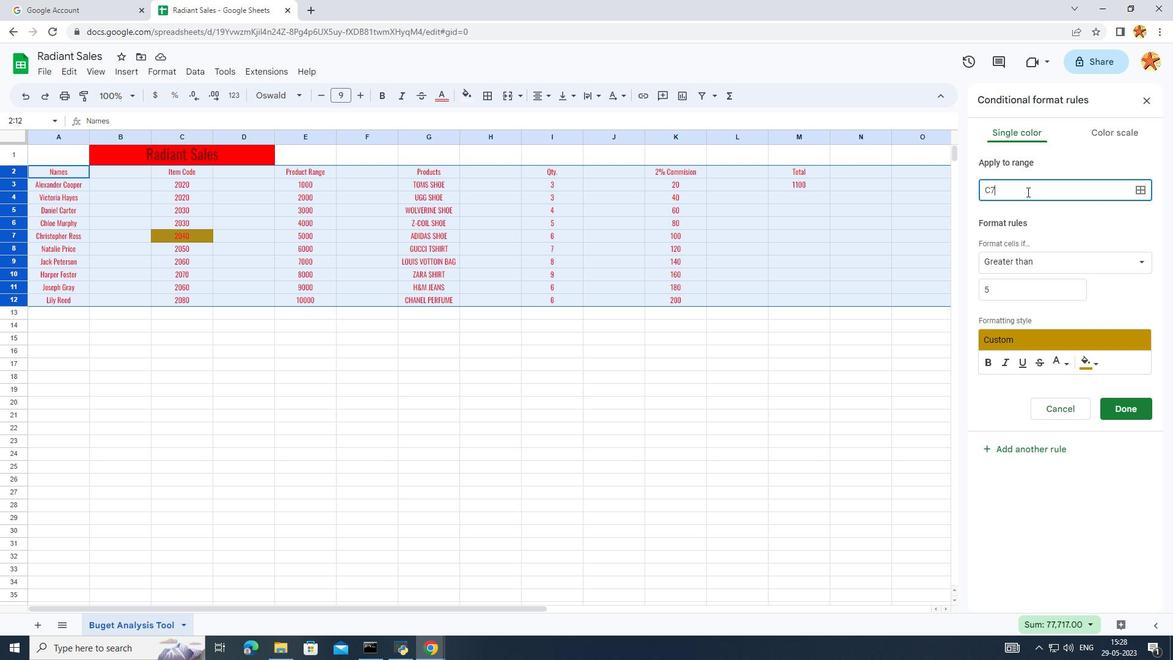 
Action: Mouse moved to (939, 200)
Screenshot: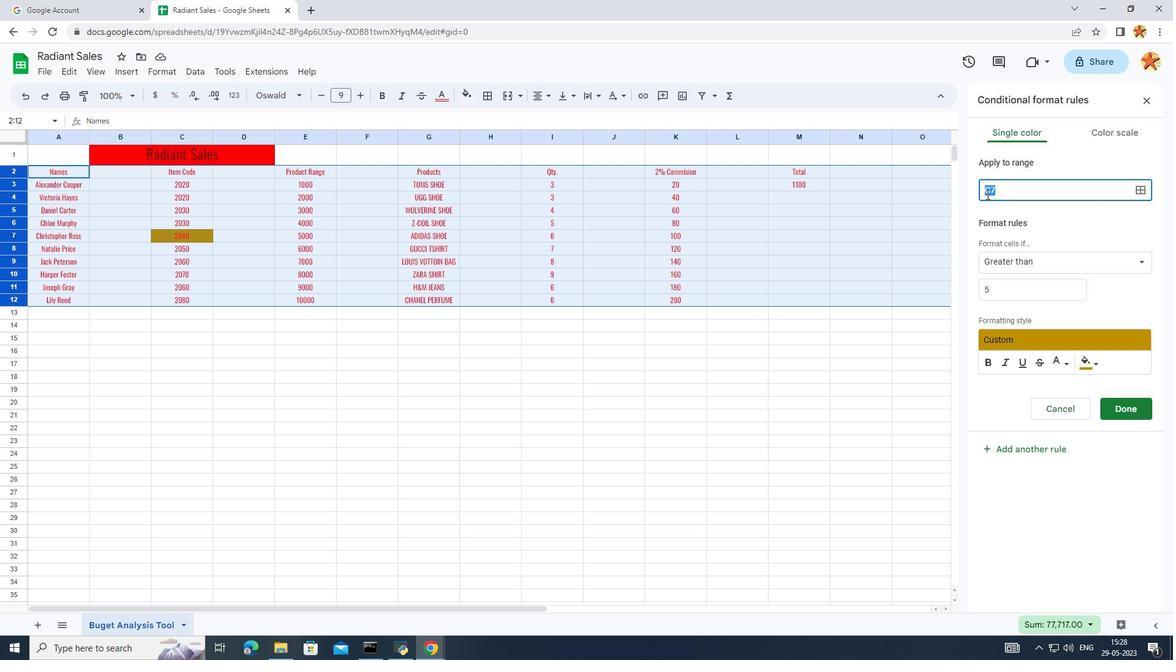 
Action: Key pressed <Key.backspace>
Screenshot: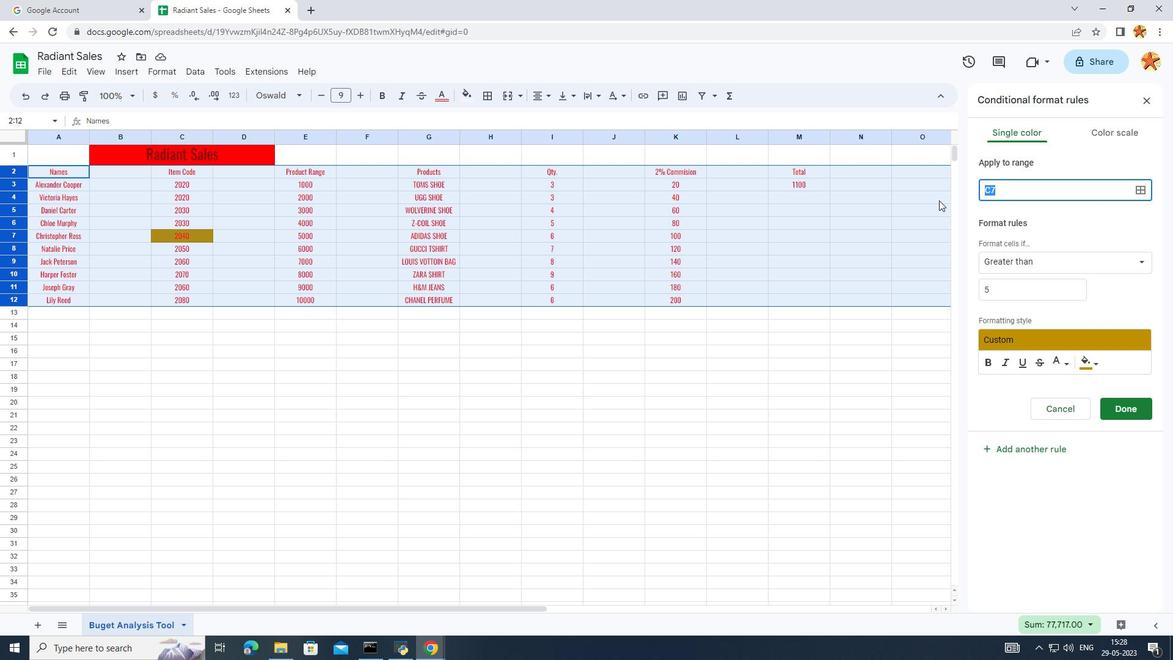 
Action: Mouse moved to (428, 311)
Screenshot: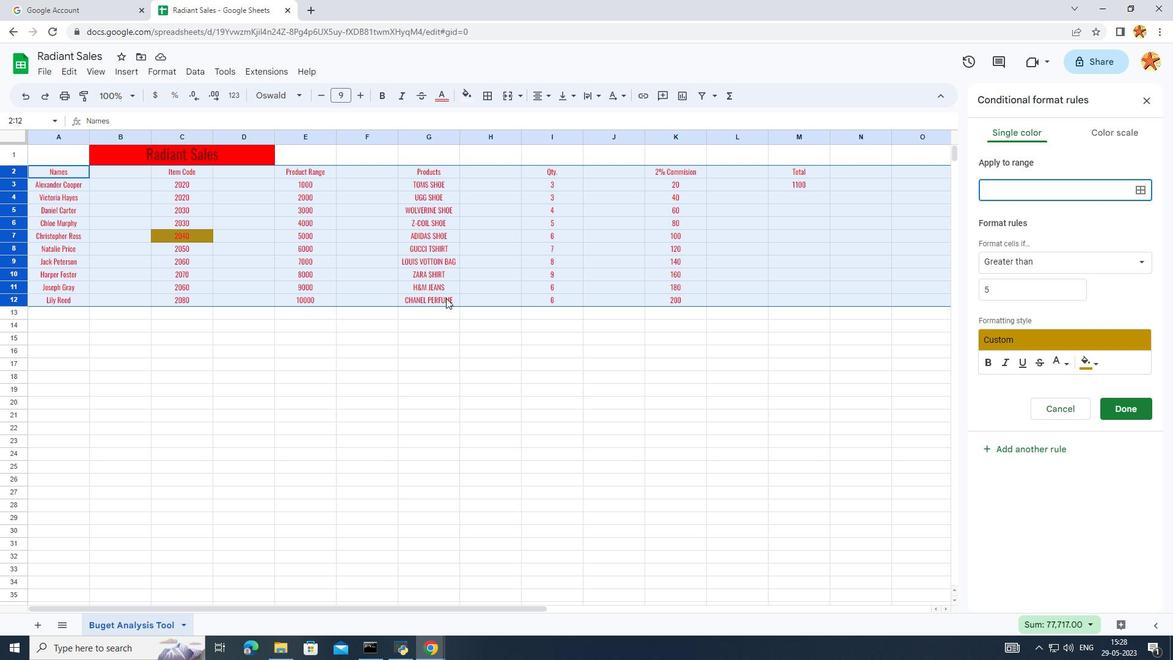 
Action: Mouse pressed left at (428, 311)
Screenshot: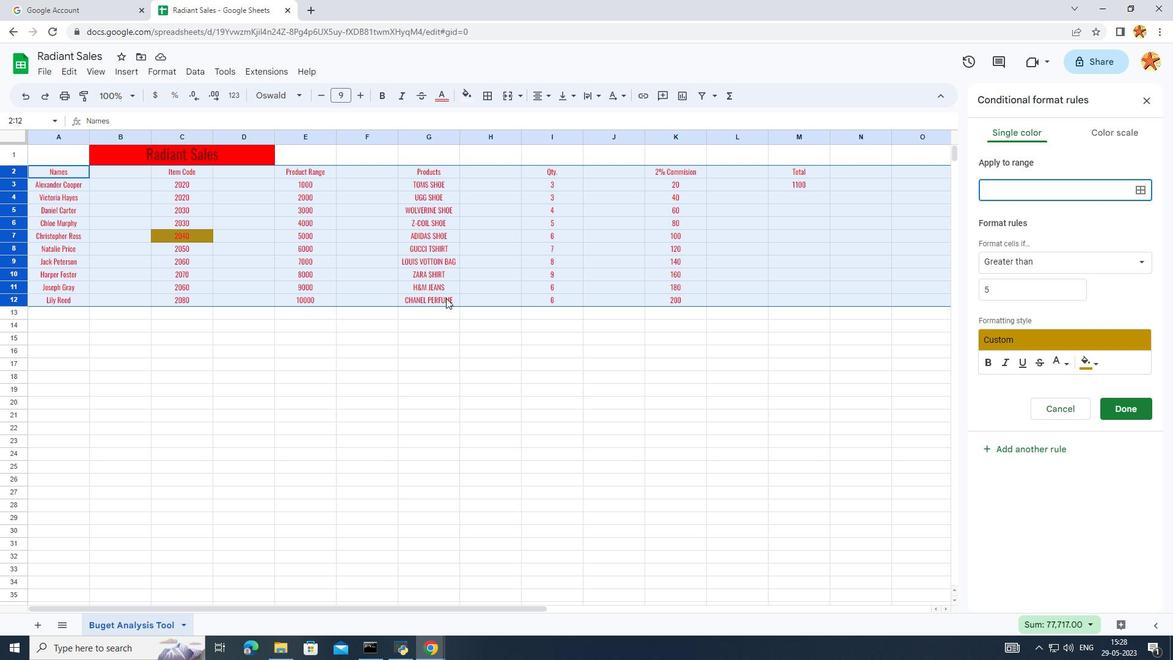
Action: Mouse moved to (660, 387)
Screenshot: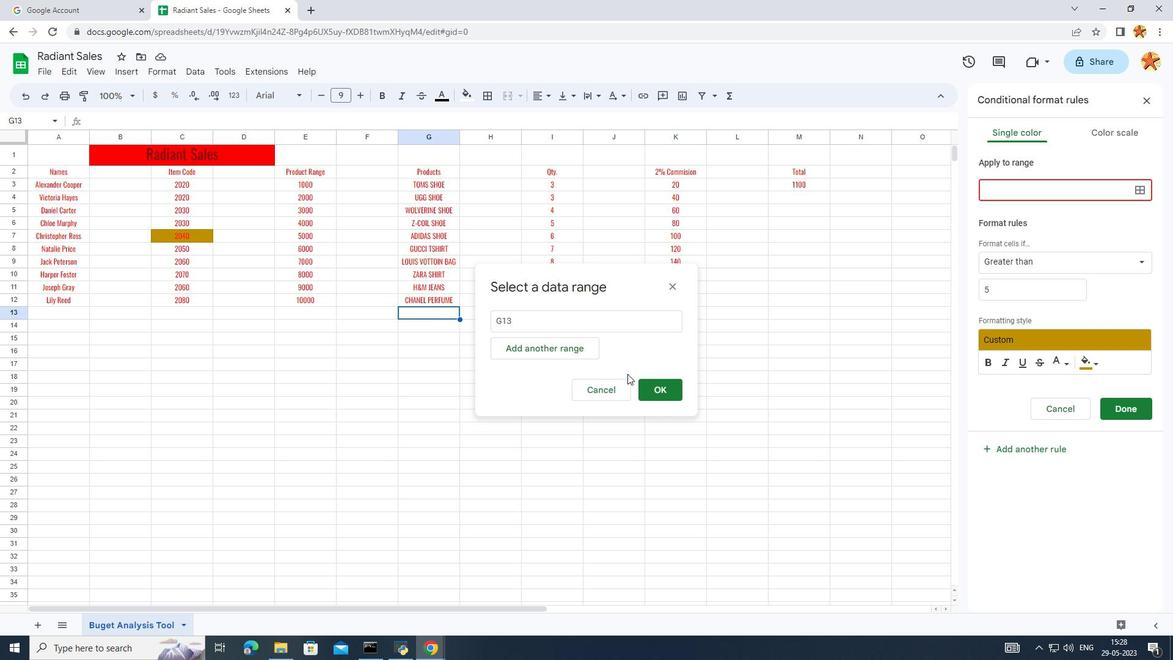 
Action: Mouse pressed left at (660, 387)
Screenshot: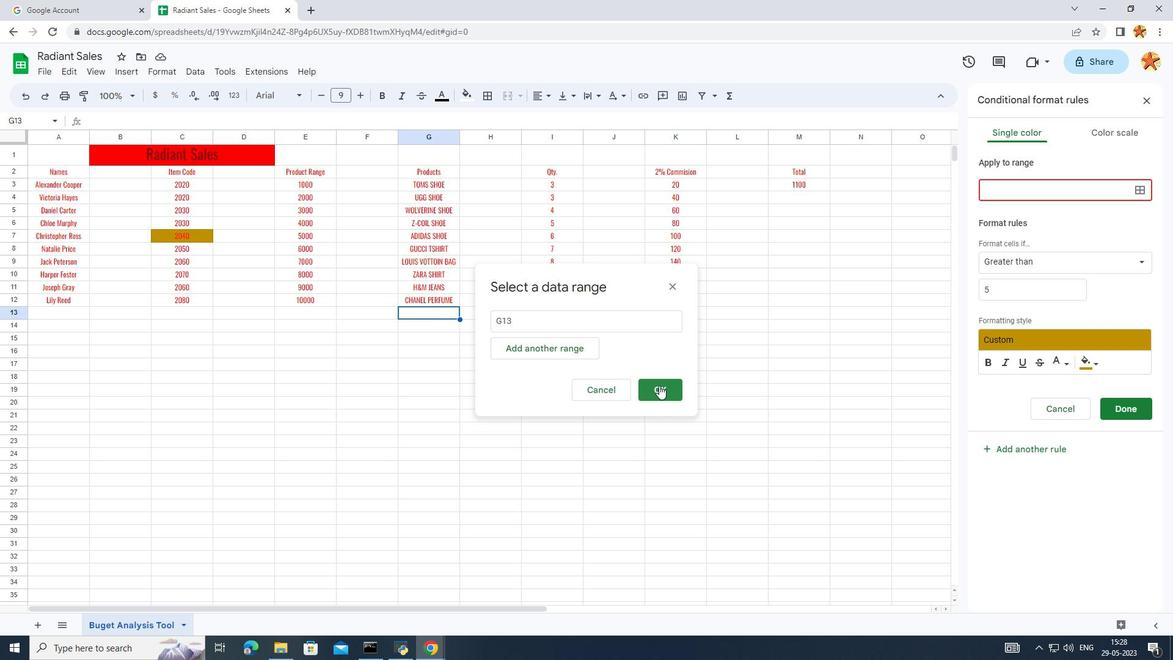 
Action: Mouse moved to (32, 171)
Screenshot: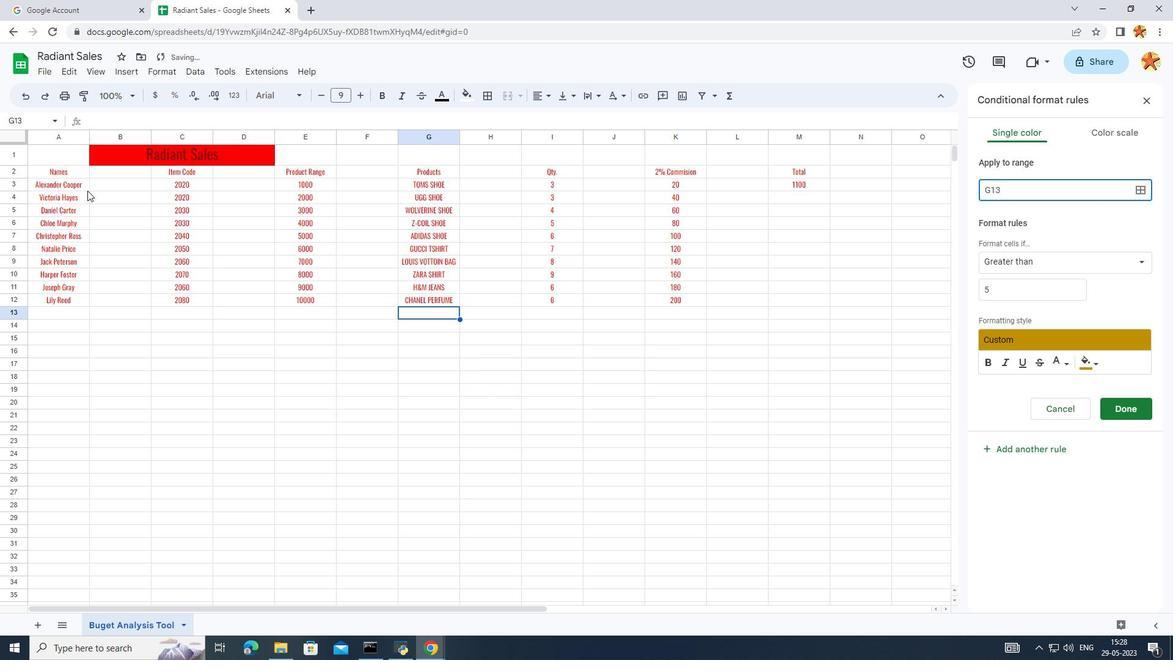 
Action: Mouse pressed left at (32, 171)
Screenshot: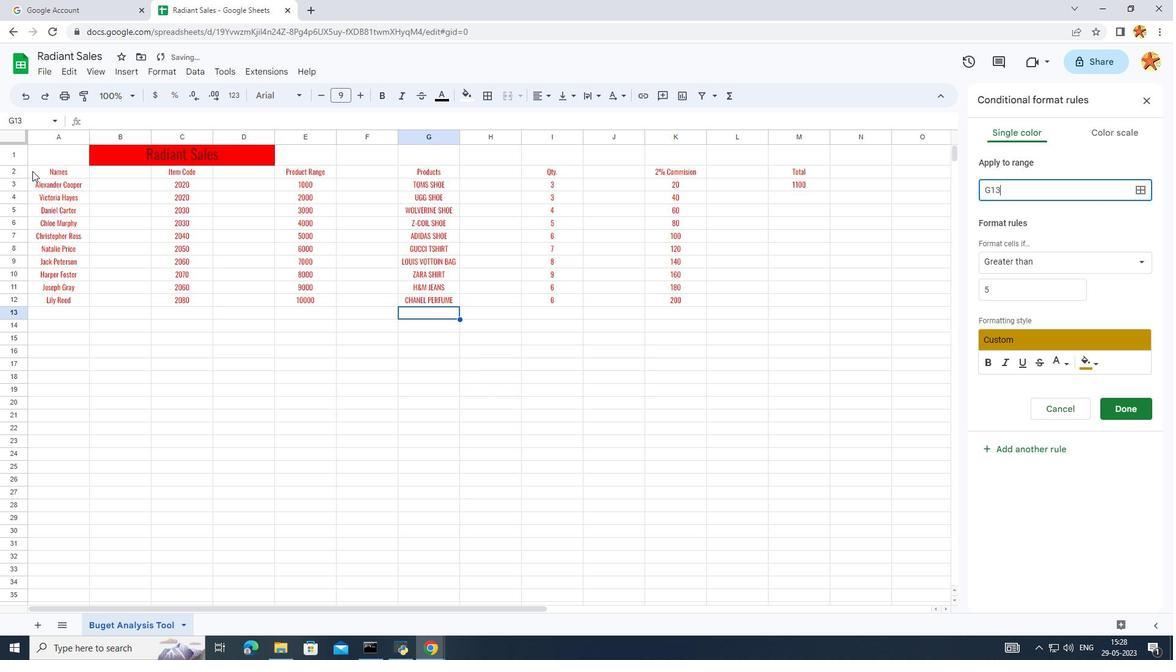 
Action: Mouse moved to (1084, 355)
Screenshot: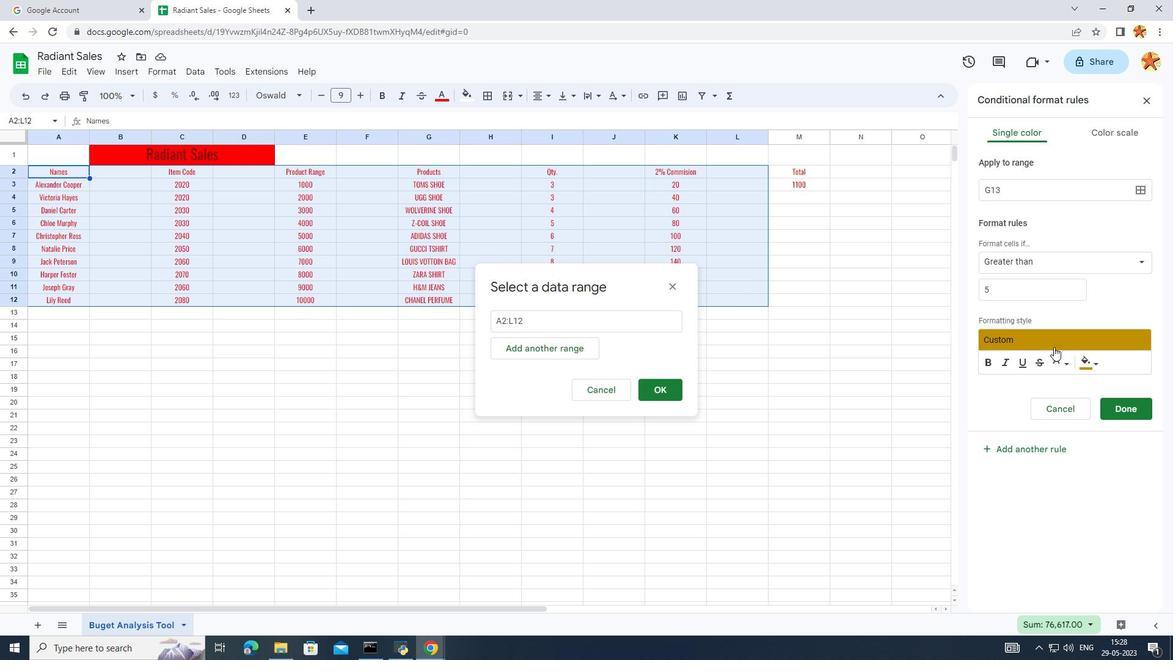
Action: Mouse pressed left at (1084, 355)
Screenshot: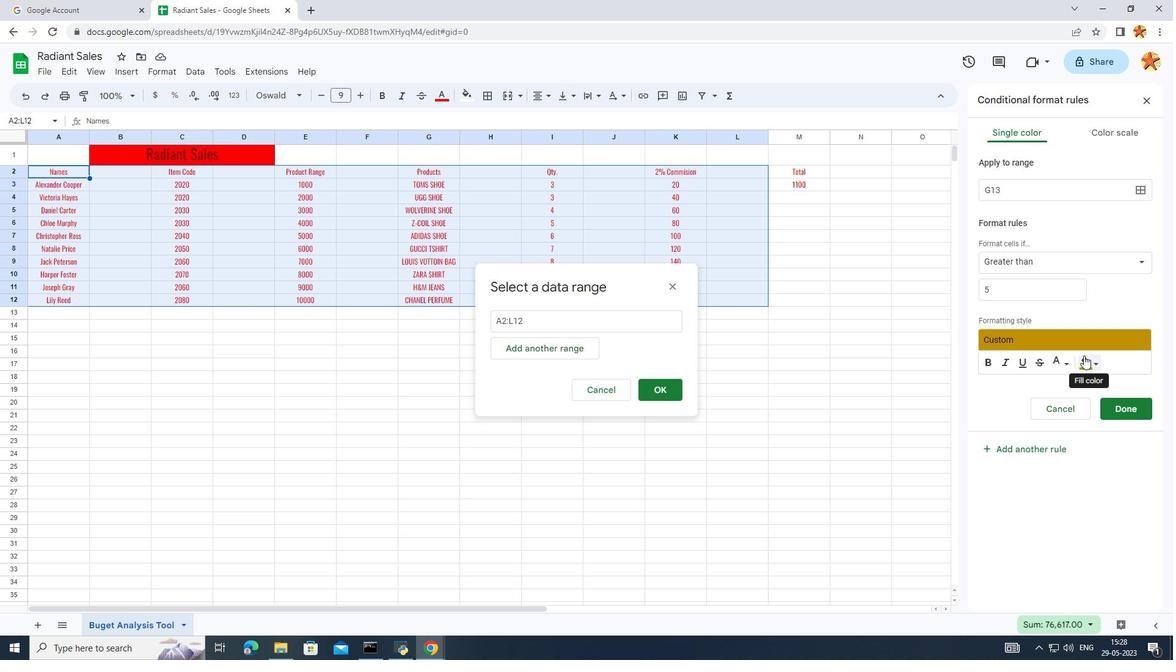 
Action: Mouse moved to (980, 488)
Screenshot: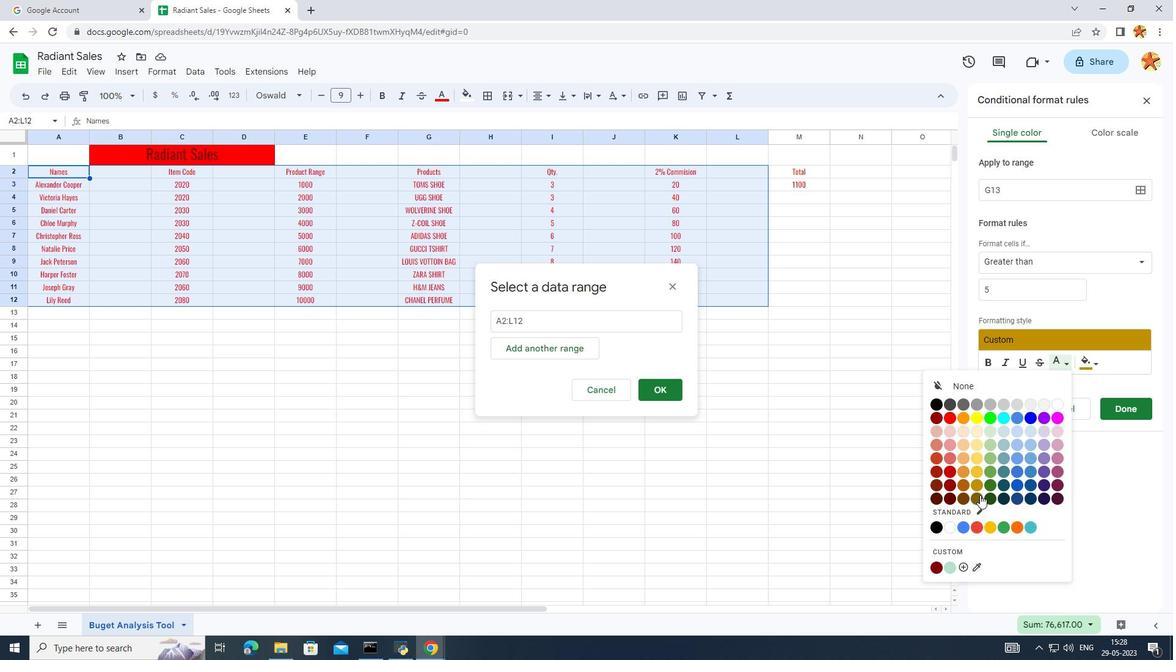 
Action: Mouse pressed left at (980, 488)
Screenshot: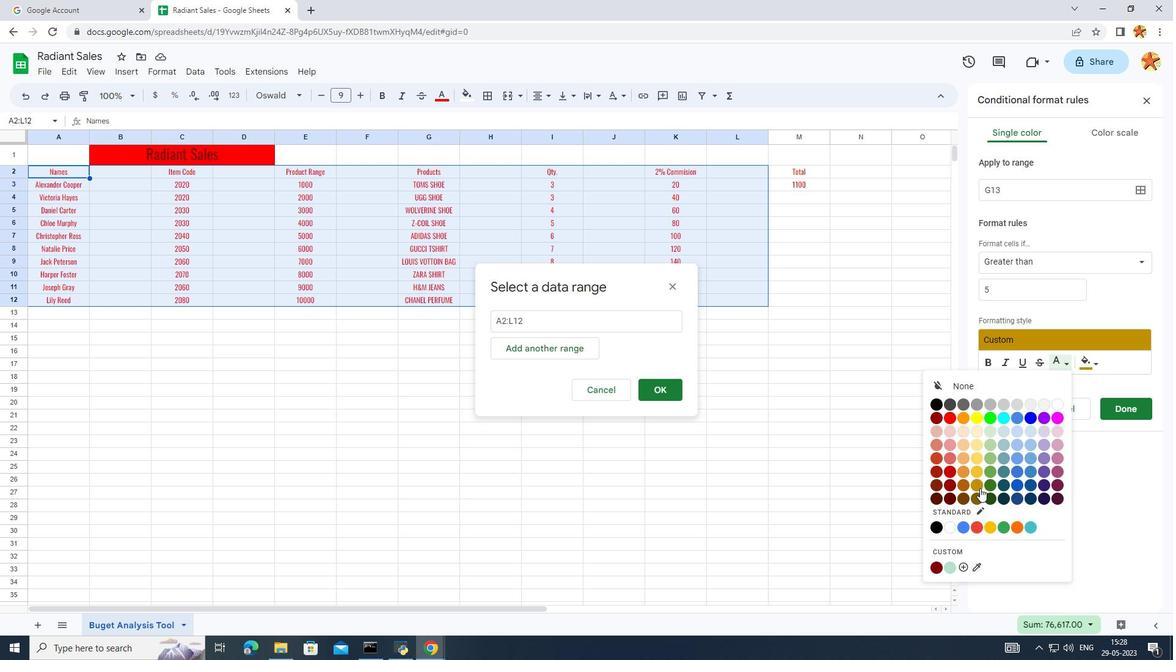 
Action: Mouse moved to (1143, 410)
Screenshot: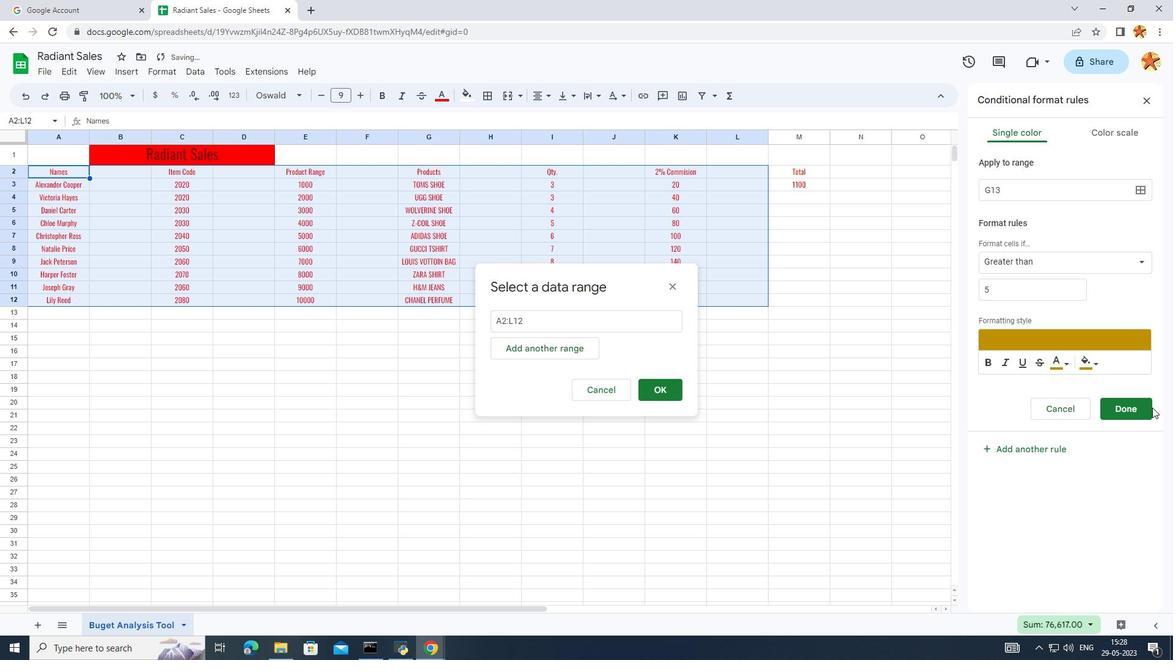 
Action: Mouse pressed left at (1143, 410)
Screenshot: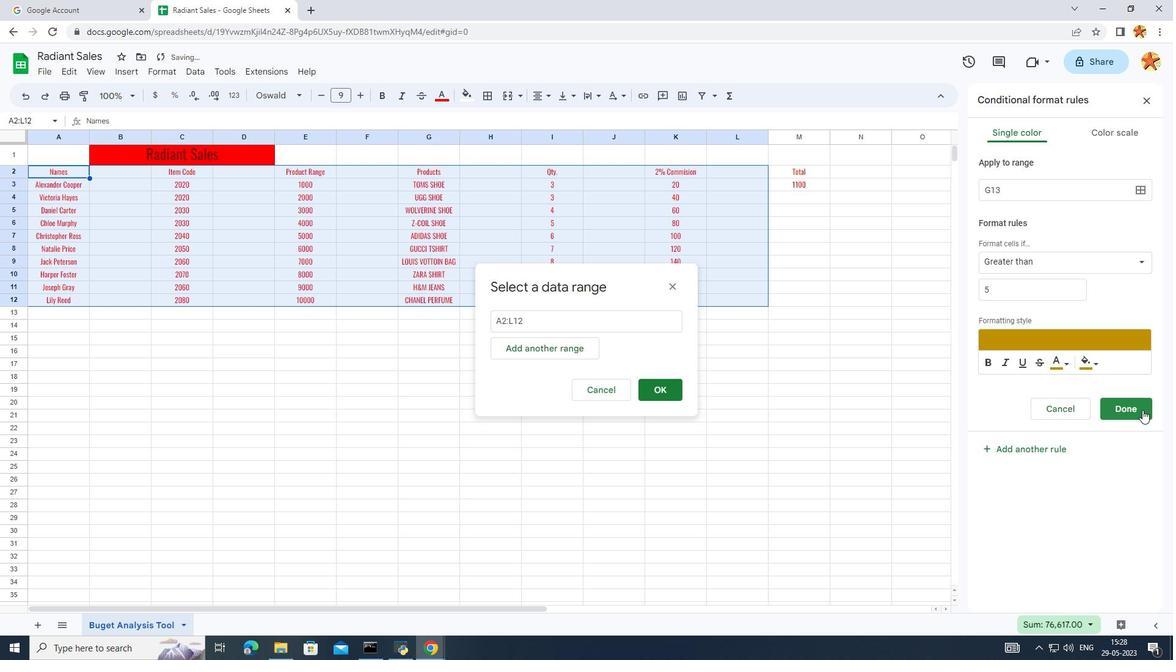 
Action: Mouse moved to (1012, 131)
Screenshot: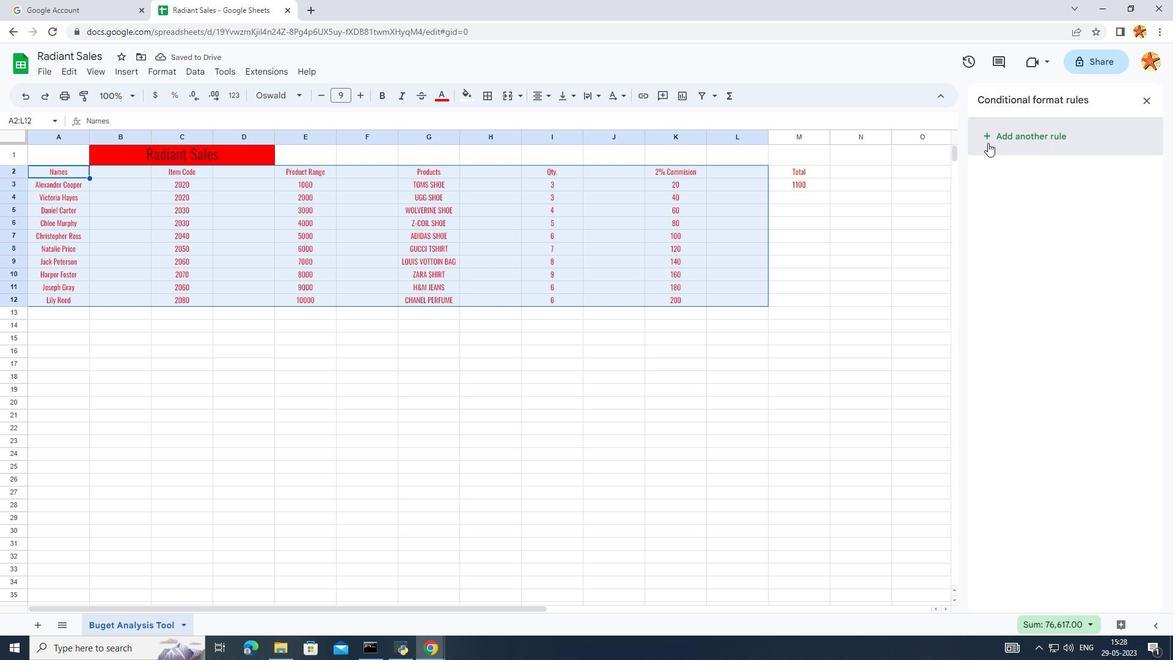 
Action: Mouse pressed left at (1012, 131)
Screenshot: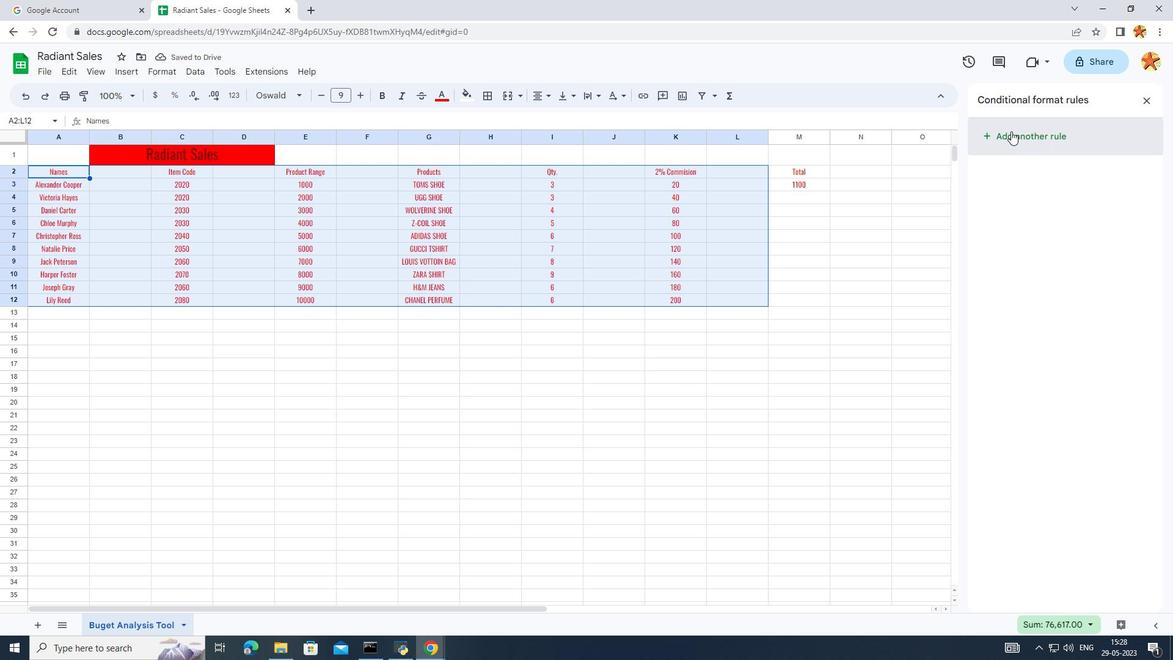 
Action: Mouse moved to (1011, 268)
Screenshot: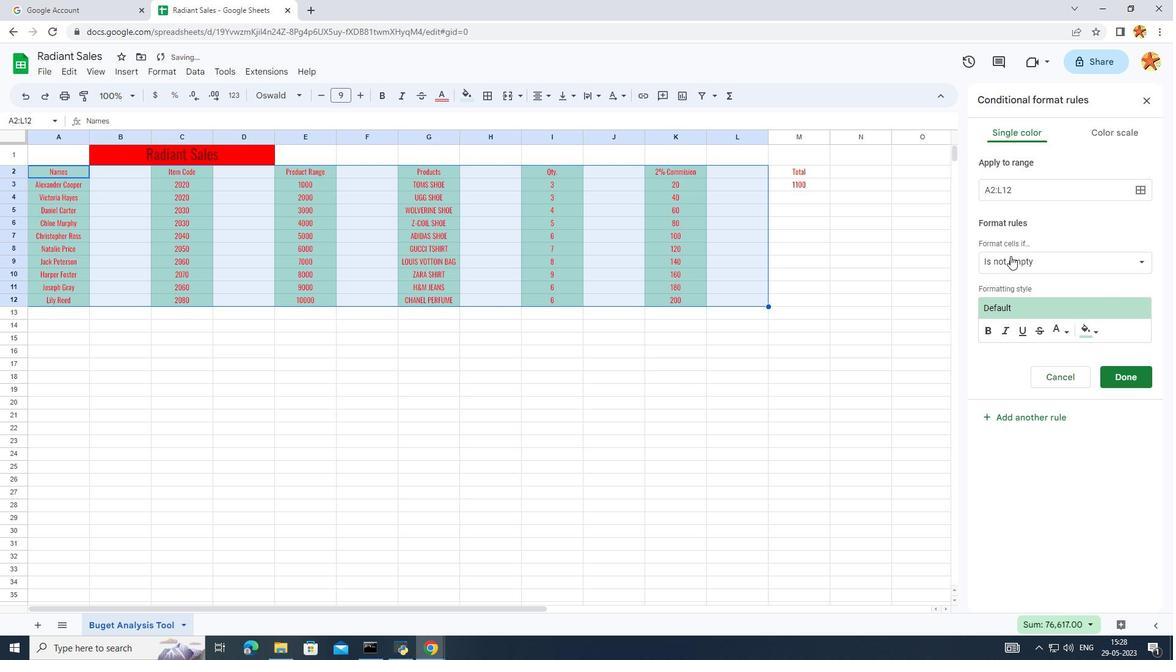
Action: Mouse pressed left at (1011, 268)
Screenshot: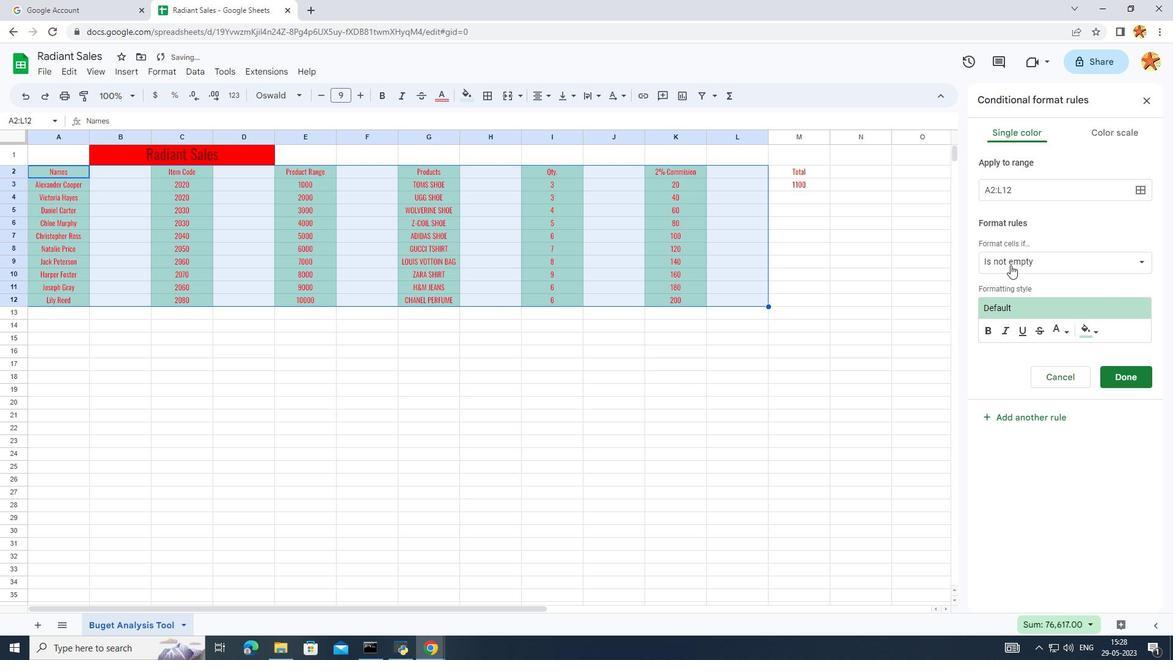 
Action: Mouse moved to (1030, 457)
Screenshot: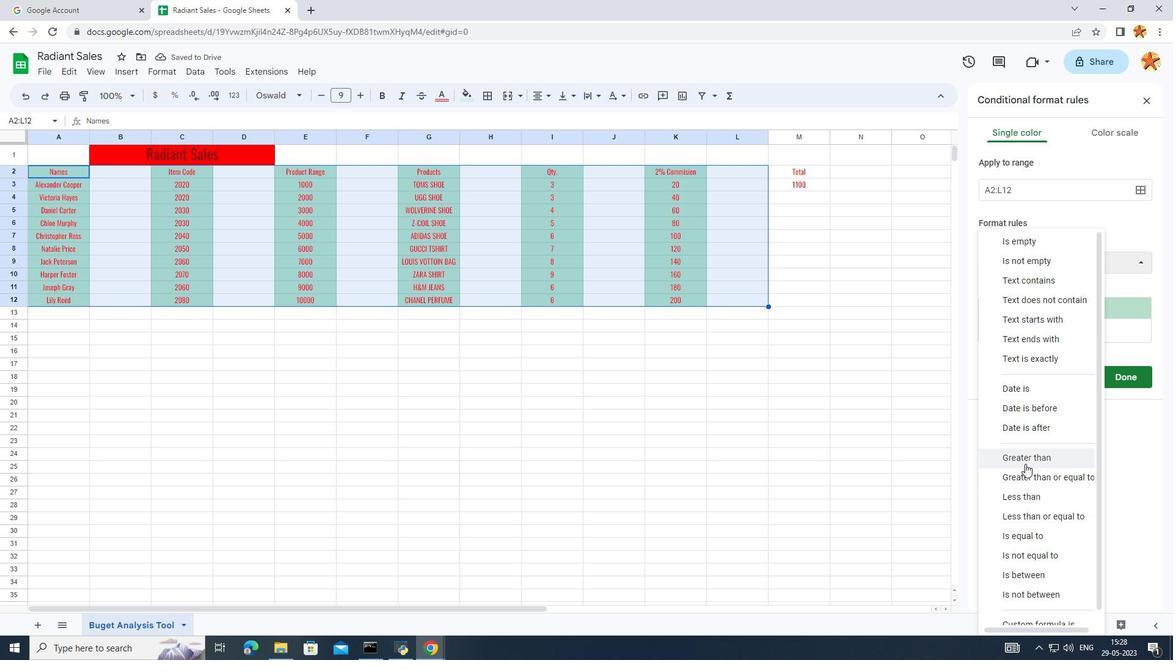 
Action: Mouse pressed left at (1030, 457)
Screenshot: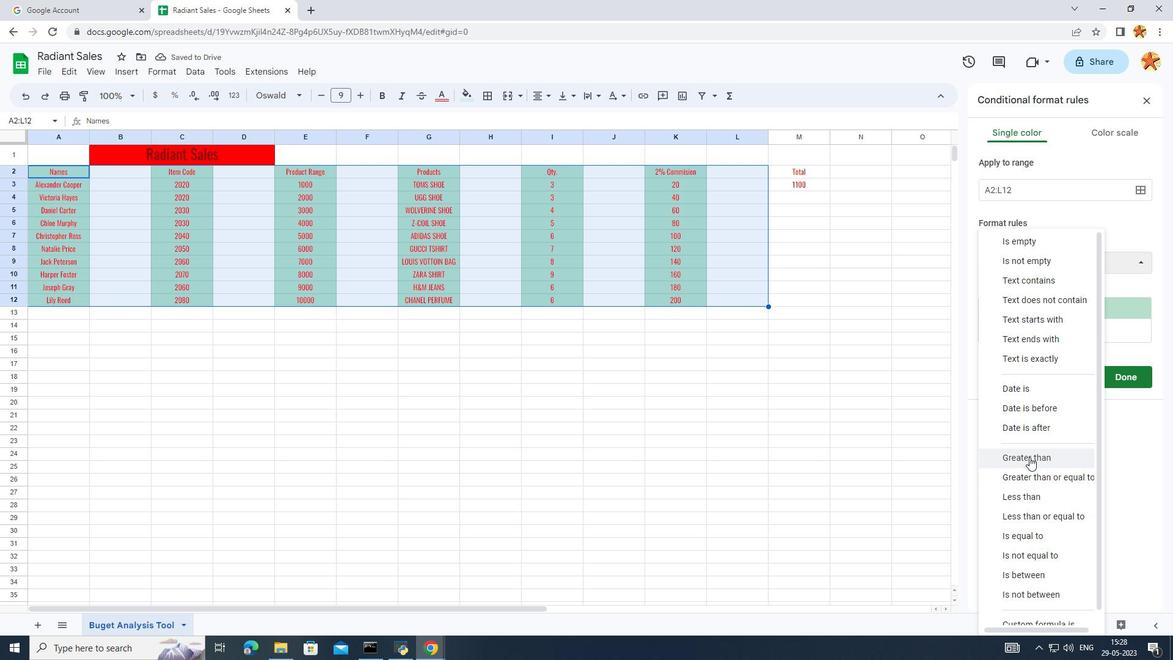 
Action: Mouse moved to (1012, 280)
Screenshot: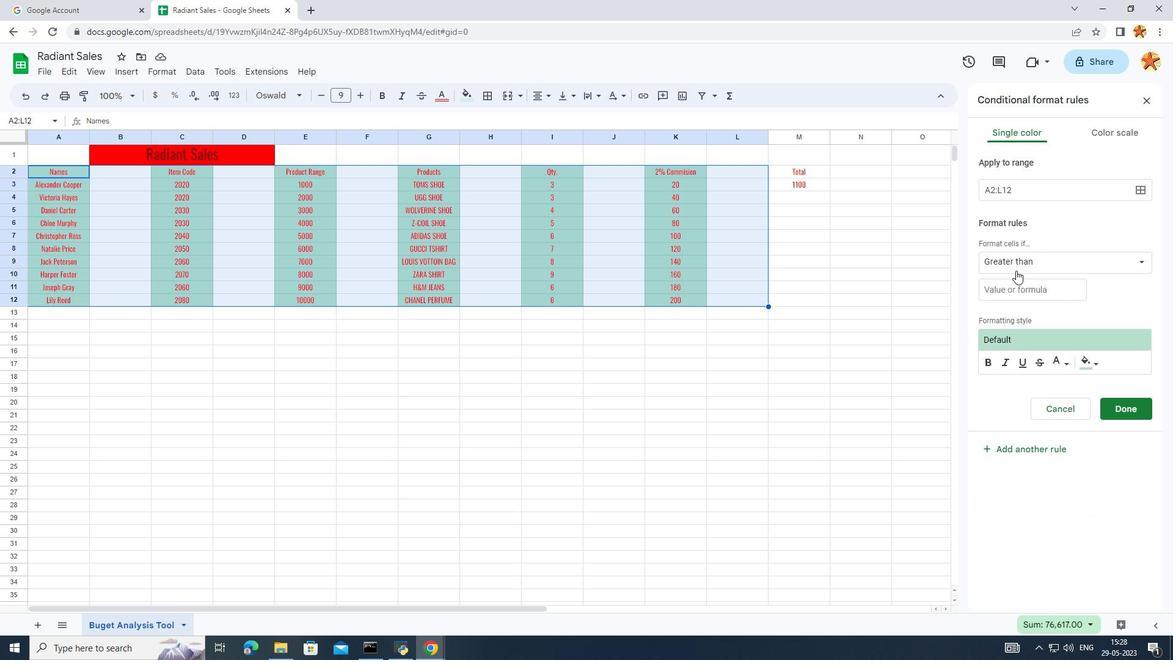 
Action: Mouse pressed left at (1012, 280)
Screenshot: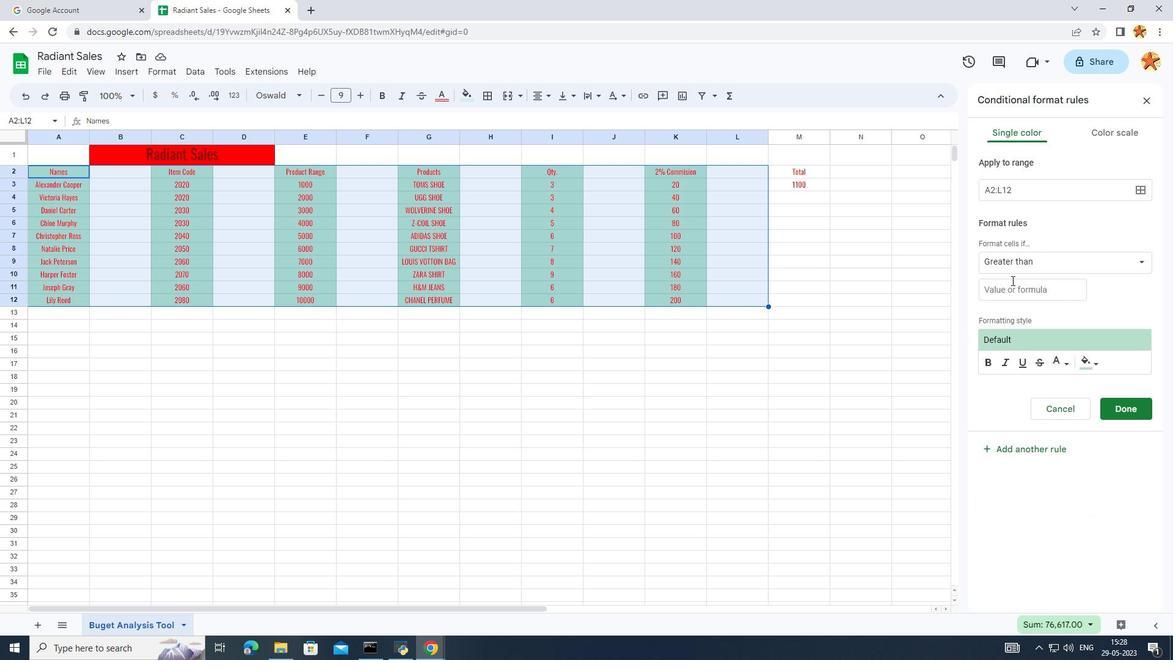 
Action: Key pressed 5
Screenshot: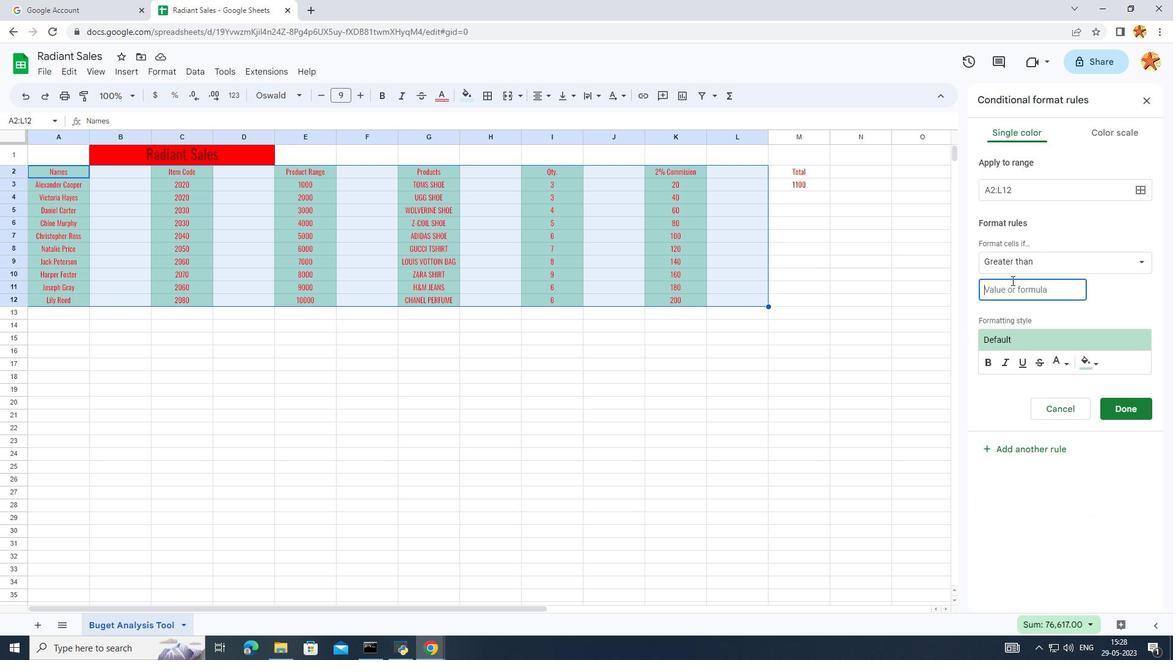 
Action: Mouse moved to (1125, 404)
Screenshot: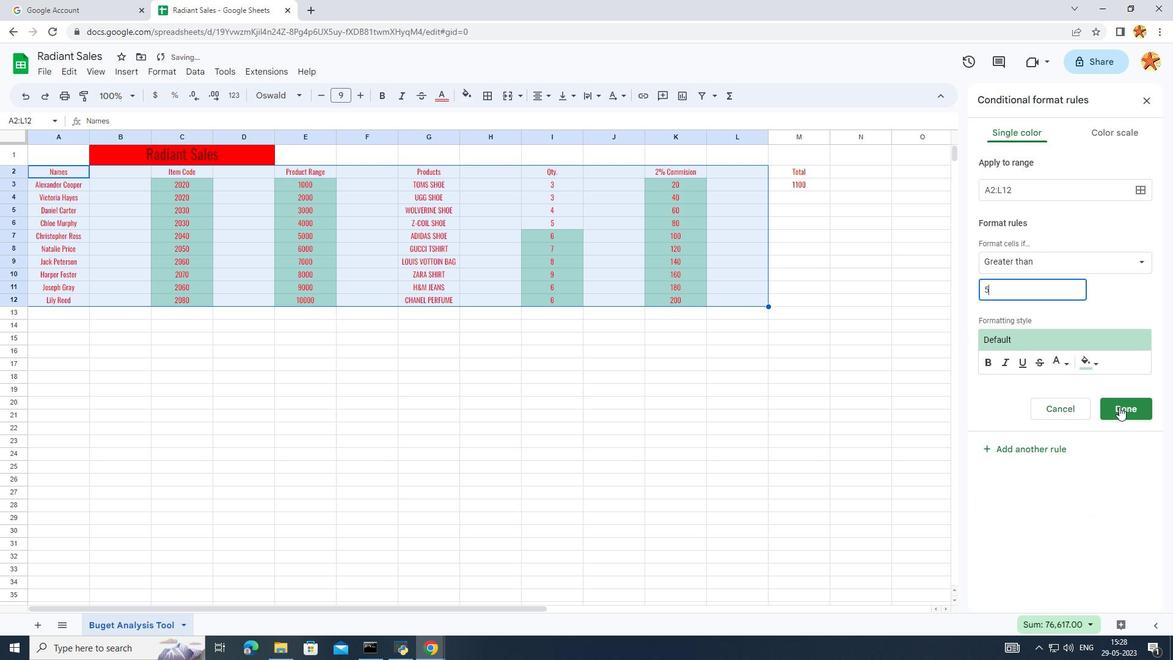 
Action: Mouse pressed left at (1125, 404)
Screenshot: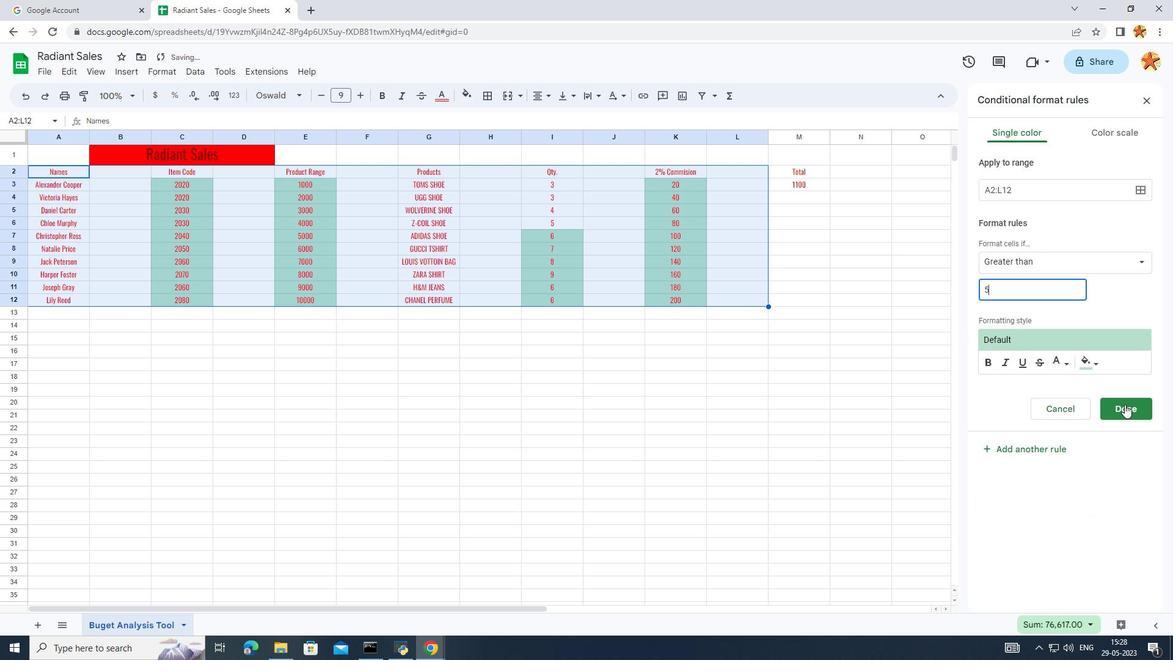 
Action: Mouse moved to (1041, 149)
Screenshot: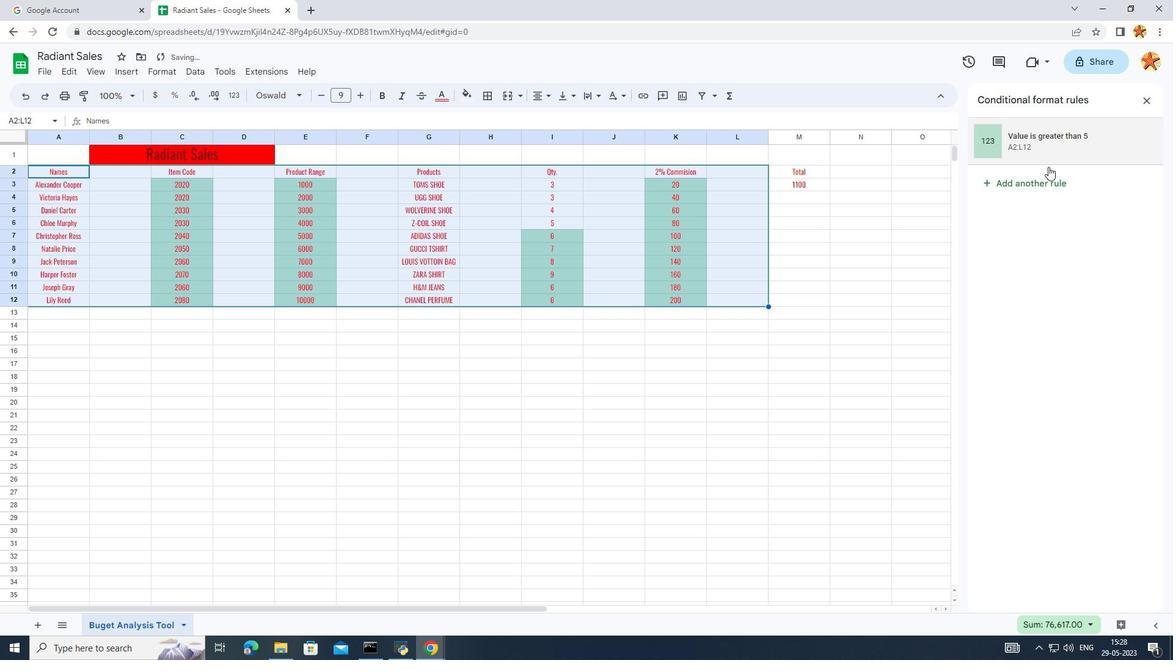 
Action: Mouse pressed left at (1041, 149)
Screenshot: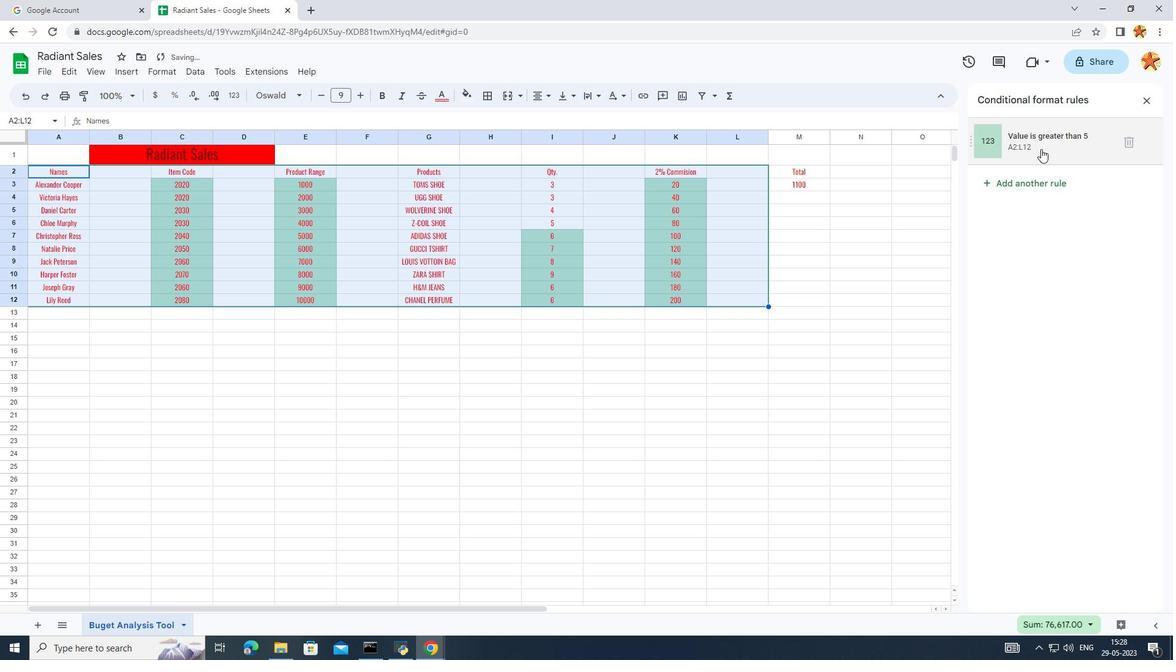 
Action: Mouse moved to (1102, 358)
Screenshot: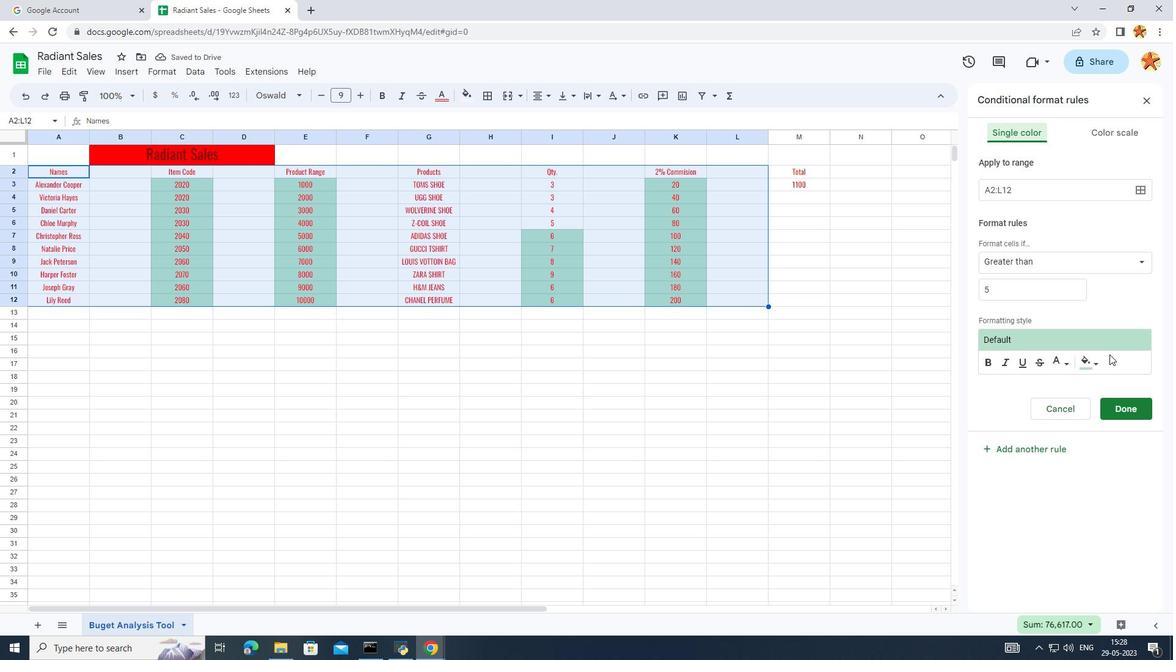 
Action: Mouse pressed left at (1102, 358)
Screenshot: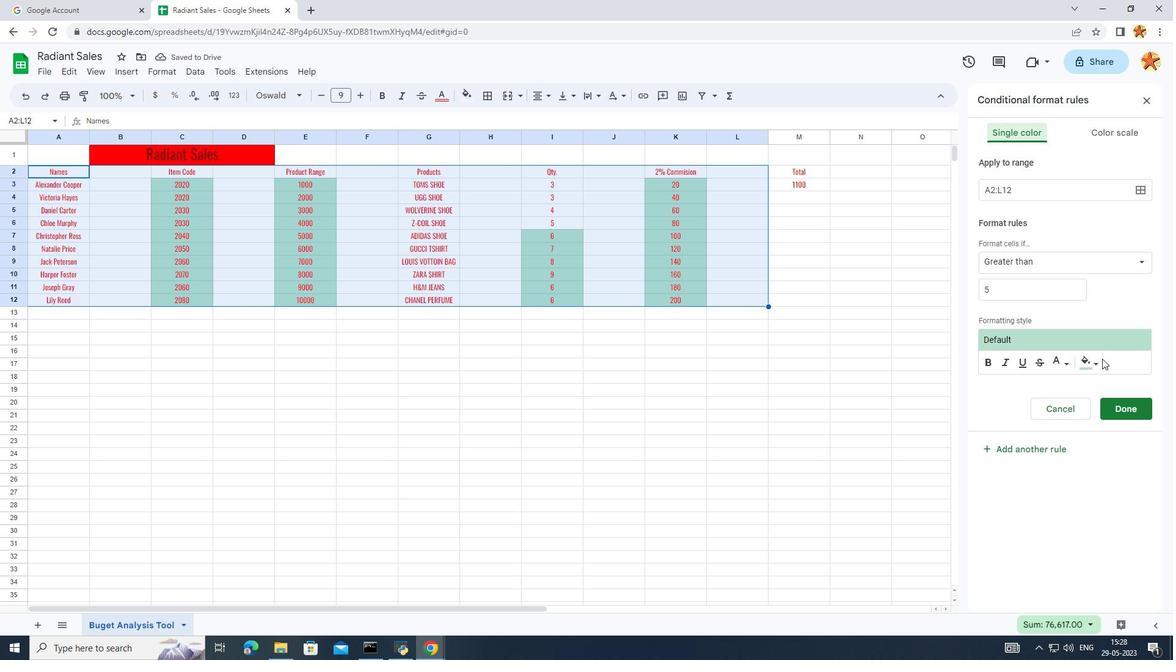 
Action: Mouse moved to (1090, 362)
Screenshot: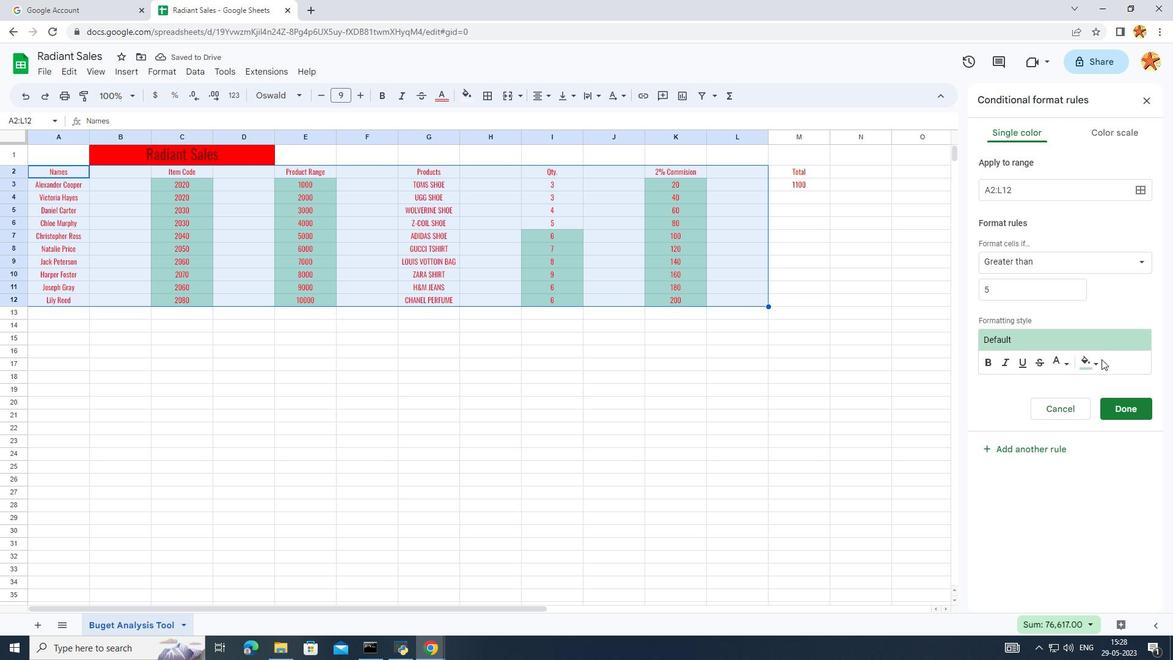 
Action: Mouse pressed left at (1090, 362)
Screenshot: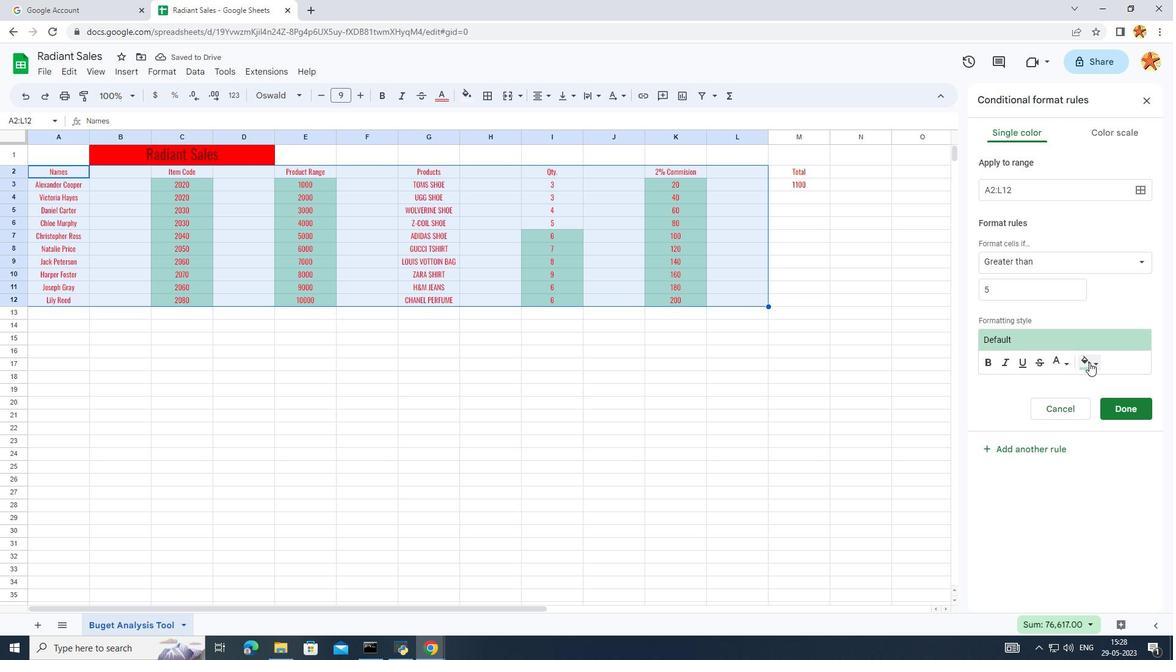 
Action: Mouse moved to (1010, 482)
Screenshot: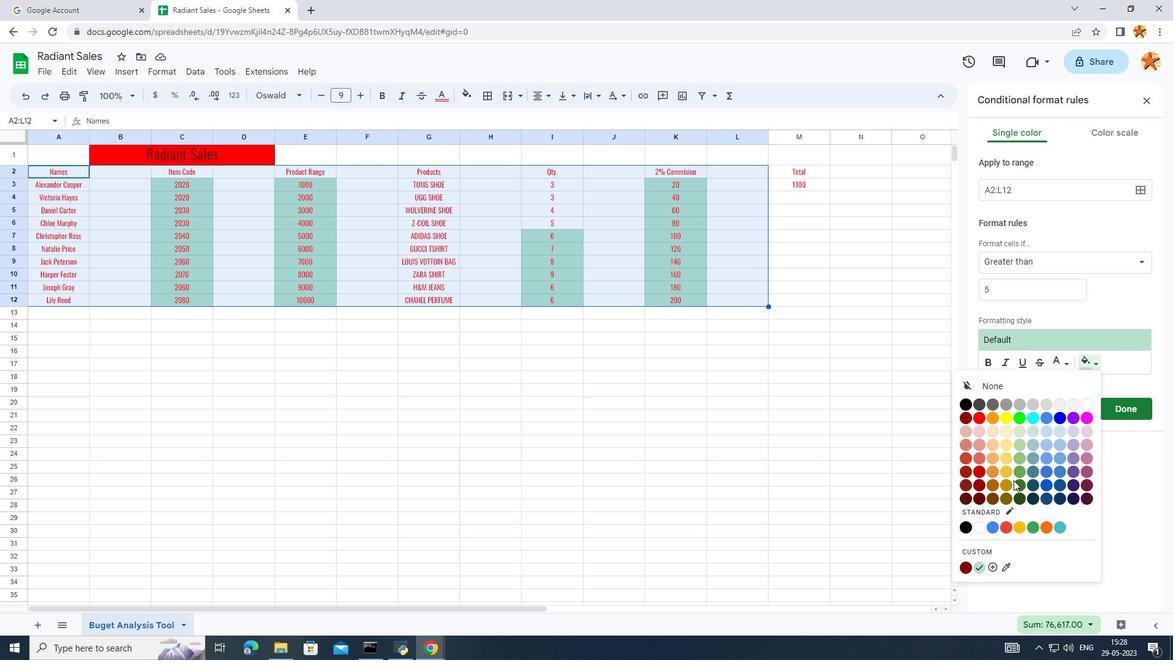 
Action: Mouse pressed left at (1010, 482)
Screenshot: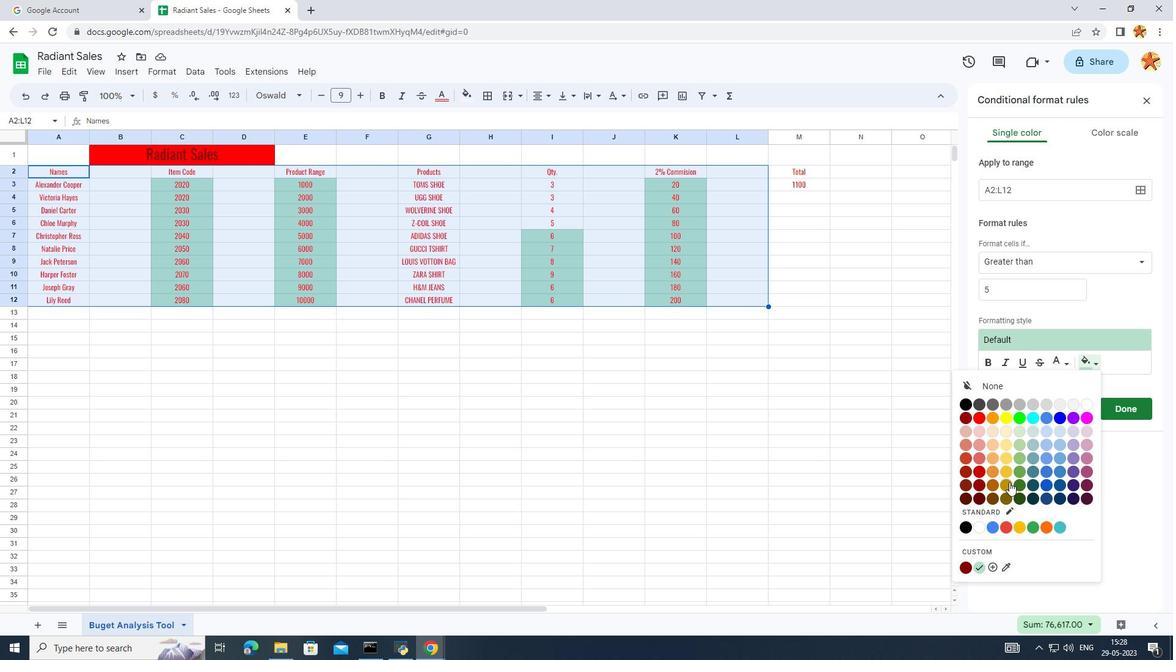 
Action: Mouse moved to (1144, 407)
Screenshot: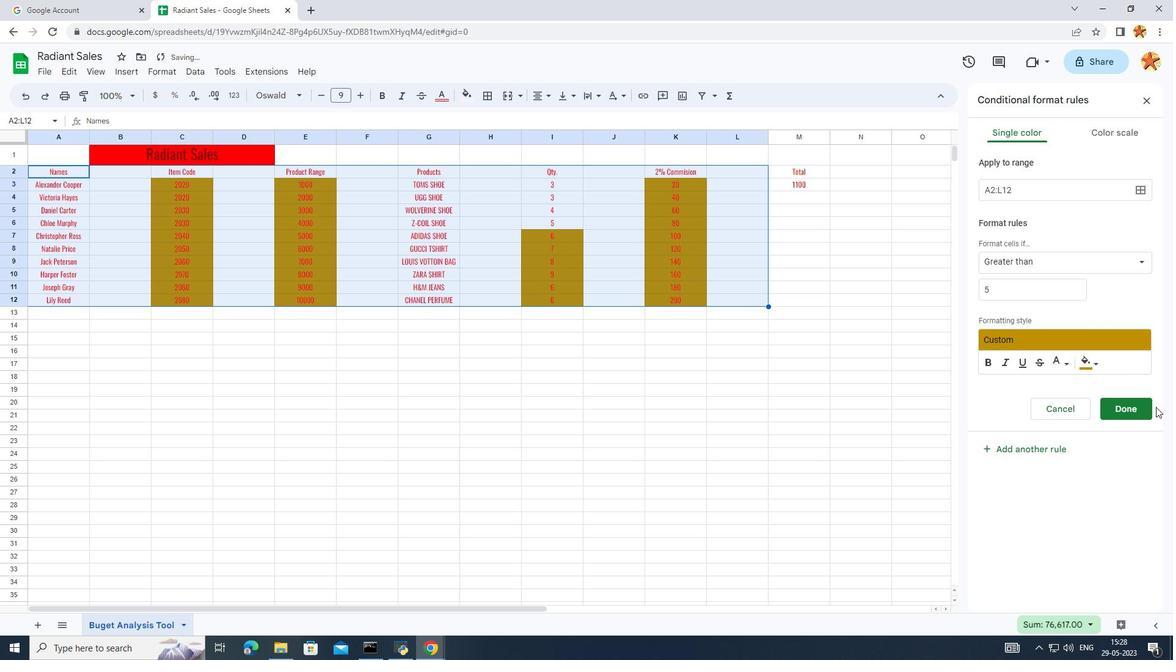 
Action: Mouse pressed left at (1144, 407)
Screenshot: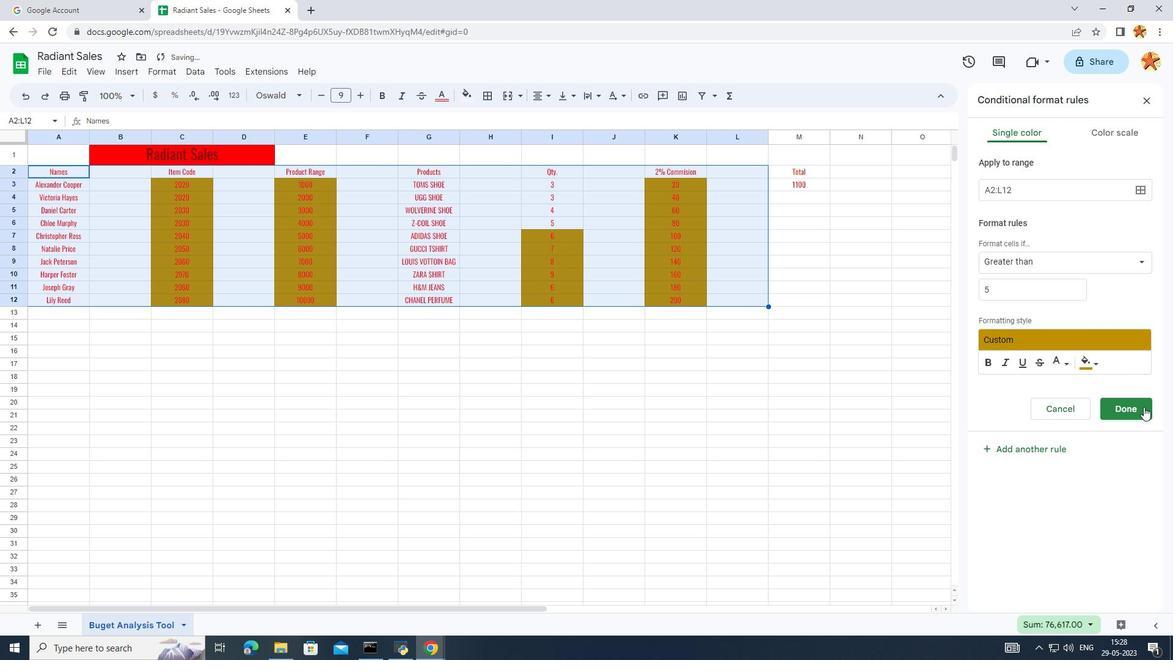 
Action: Mouse moved to (465, 418)
Screenshot: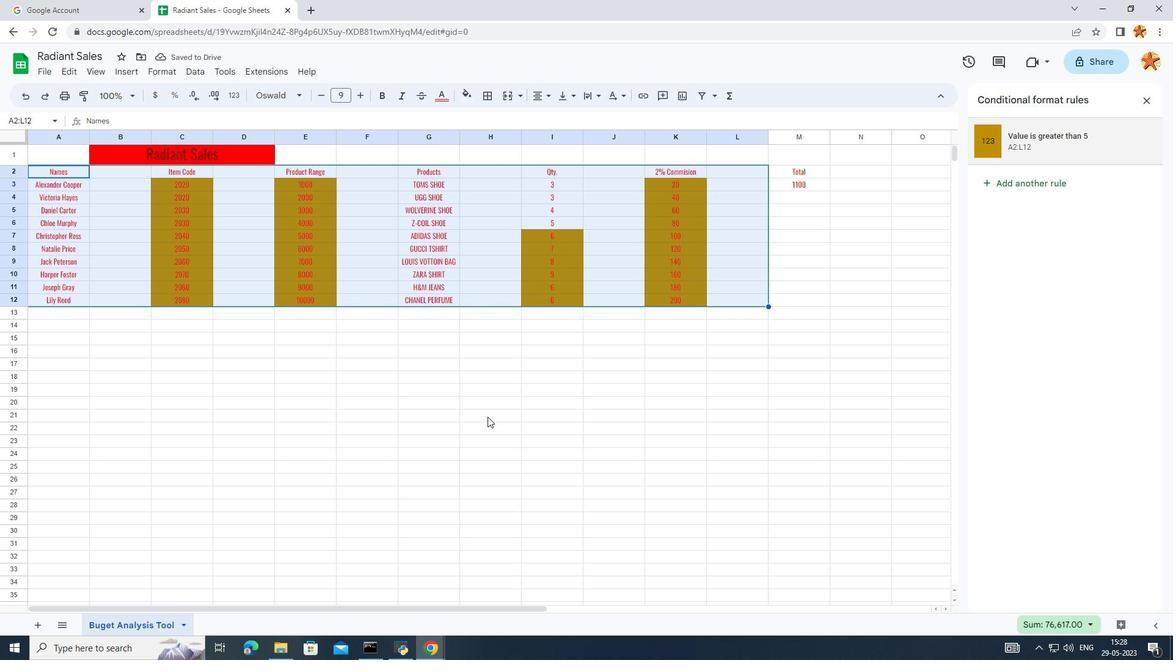 
Action: Mouse pressed left at (465, 418)
Screenshot: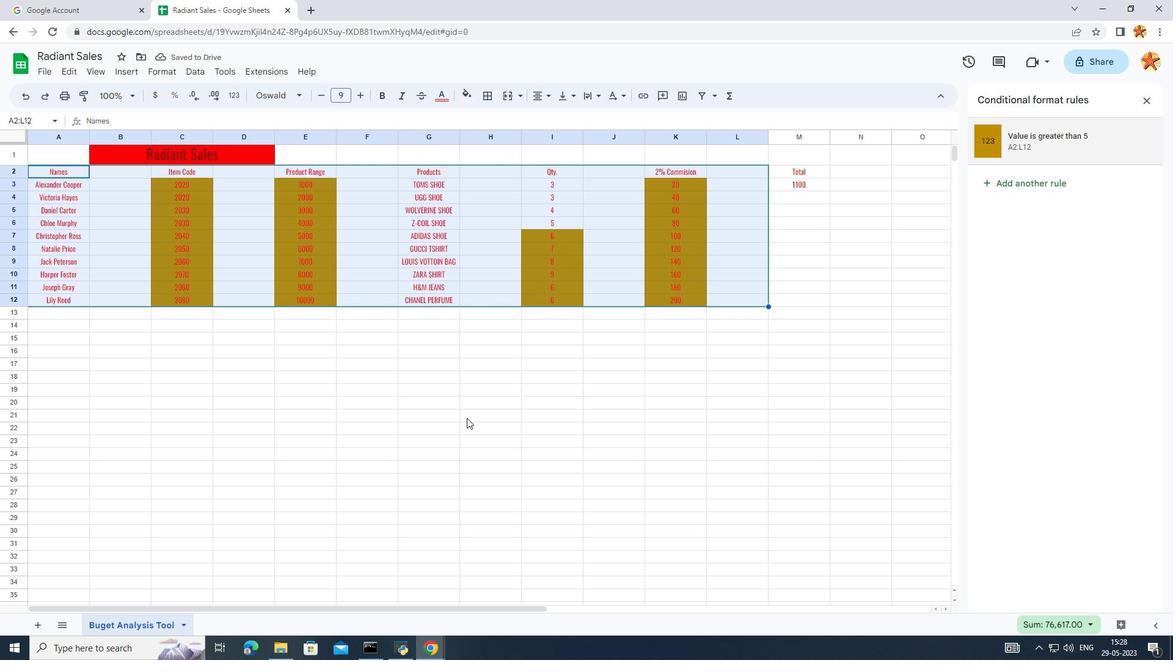 
Action: Mouse moved to (270, 350)
Screenshot: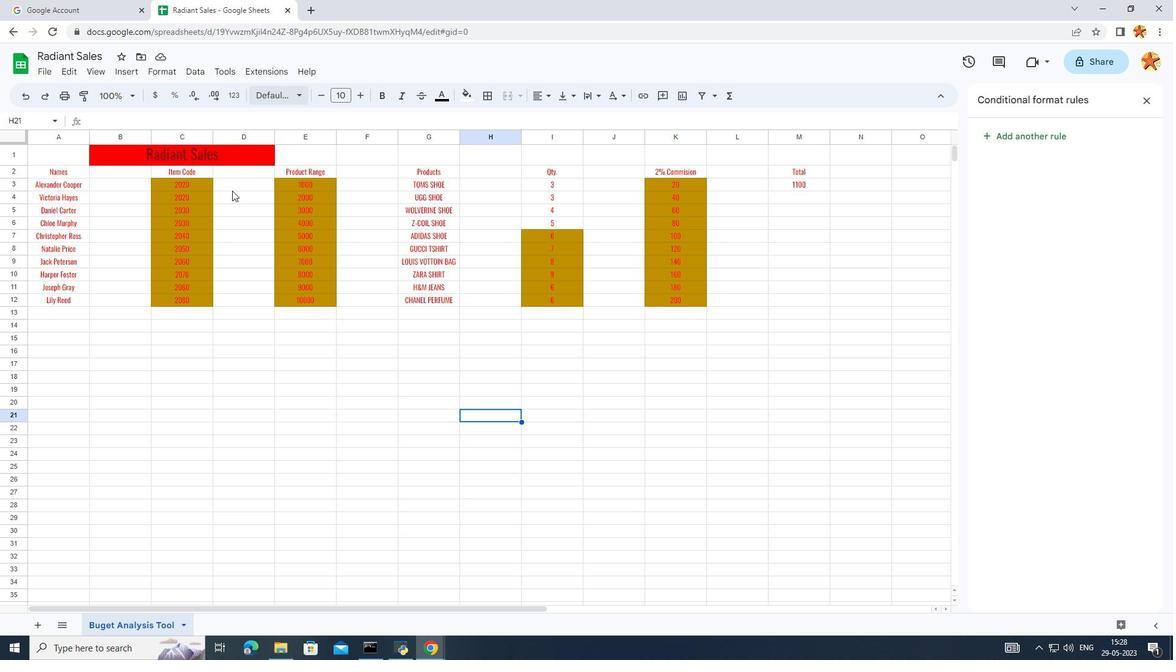 
Action: Mouse pressed left at (270, 350)
Screenshot: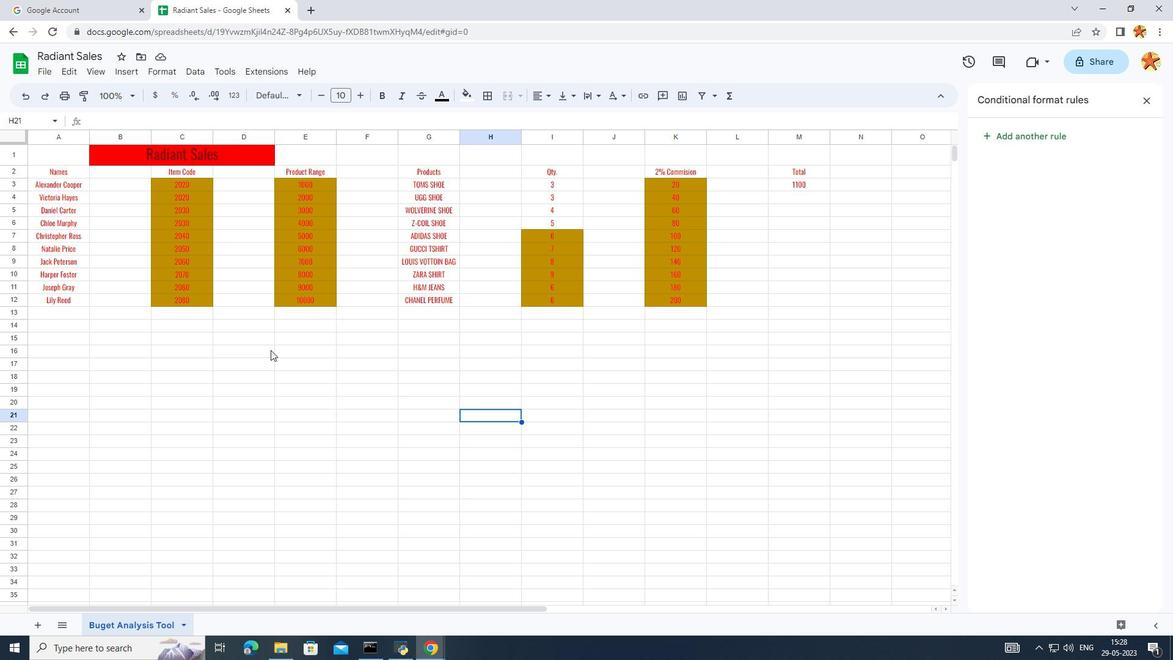 
Action: Mouse moved to (148, 369)
Screenshot: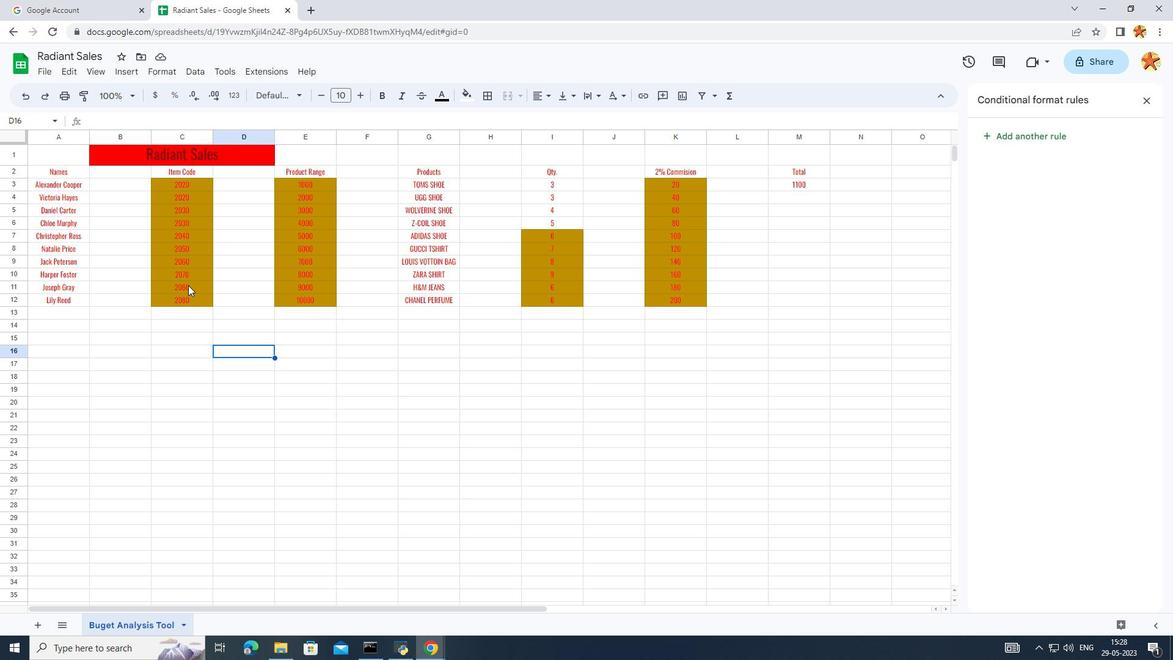 
Action: Mouse pressed left at (148, 369)
Screenshot: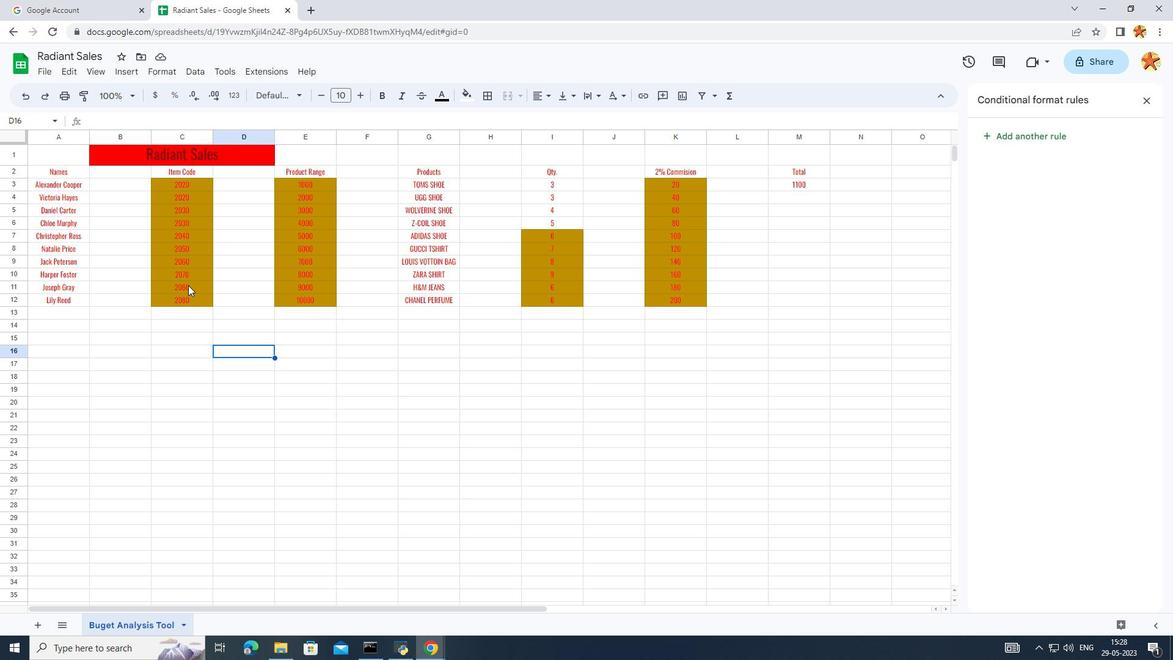 
Action: Mouse moved to (148, 370)
Screenshot: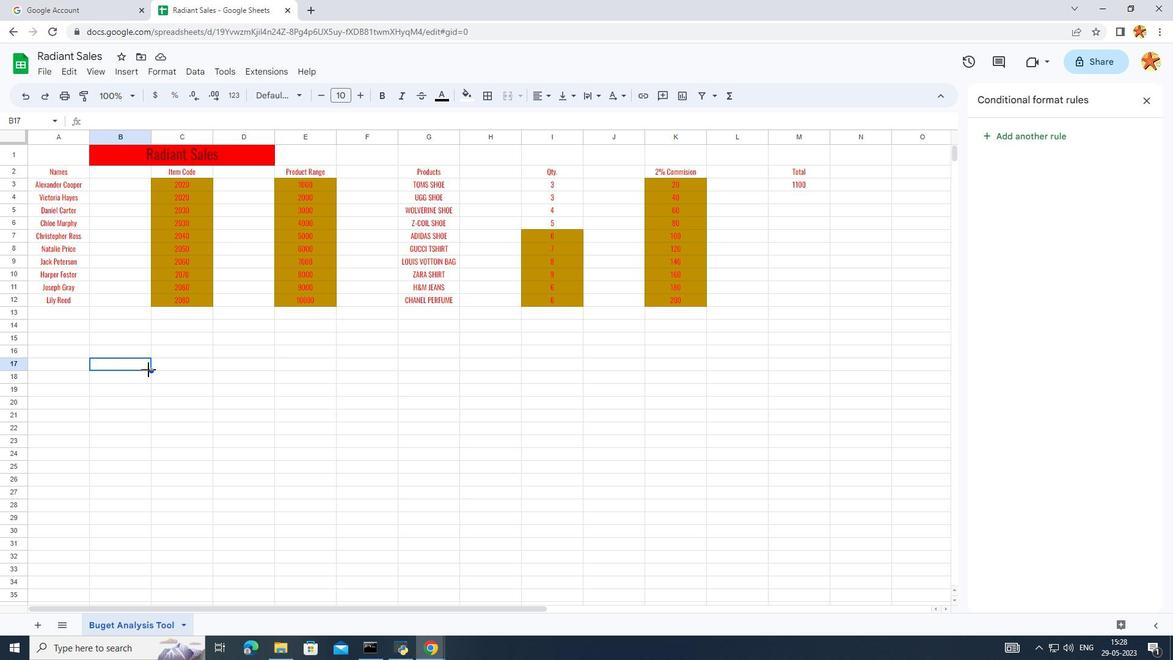 
